 Task: Look for space in Ouarzazat, Morocco from 24th August, 2023 to 10th September, 2023 for 8 adults, 2 children in price range Rs.12000 to Rs.15000. Place can be entire place or shared room with 4 bedrooms having 8 beds and 4 bathrooms. Property type can be house, flat, guest house. Amenities needed are: wifi, TV, free parkinig on premises, gym, breakfast. Booking option can be shelf check-in. Required host language is English.
Action: Mouse pressed left at (412, 83)
Screenshot: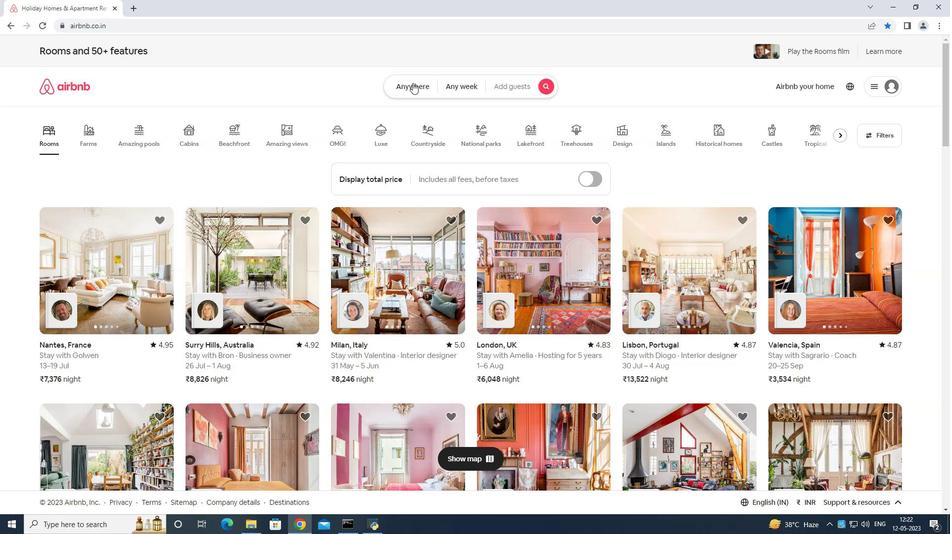 
Action: Mouse moved to (371, 115)
Screenshot: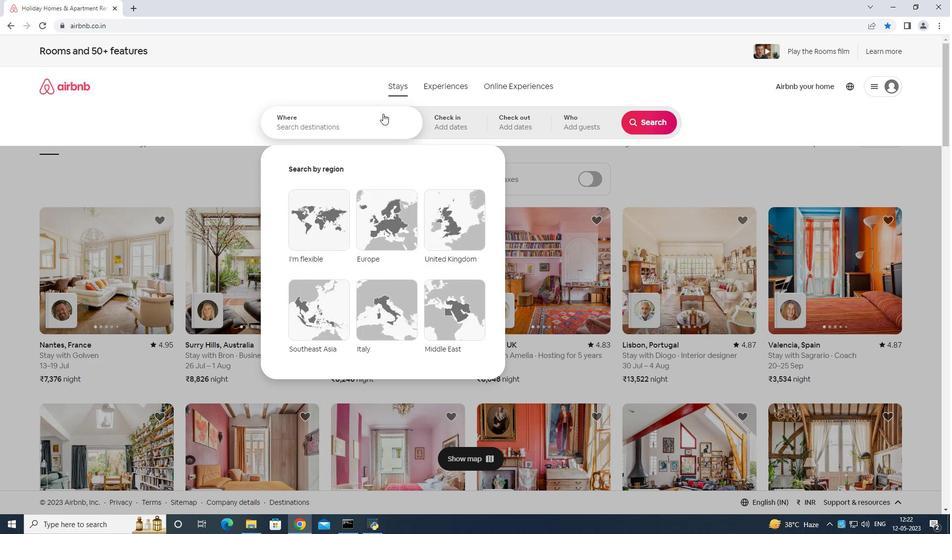 
Action: Mouse pressed left at (371, 115)
Screenshot: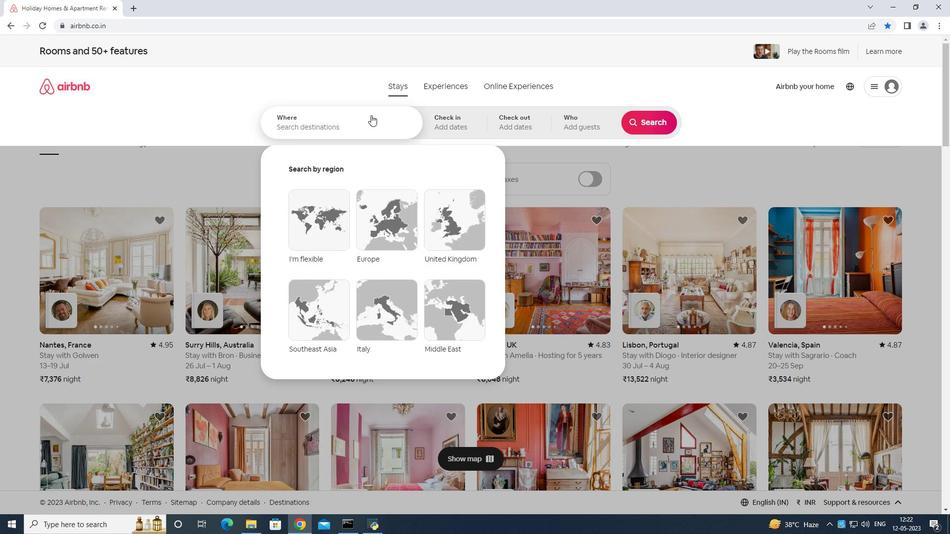
Action: Mouse moved to (370, 115)
Screenshot: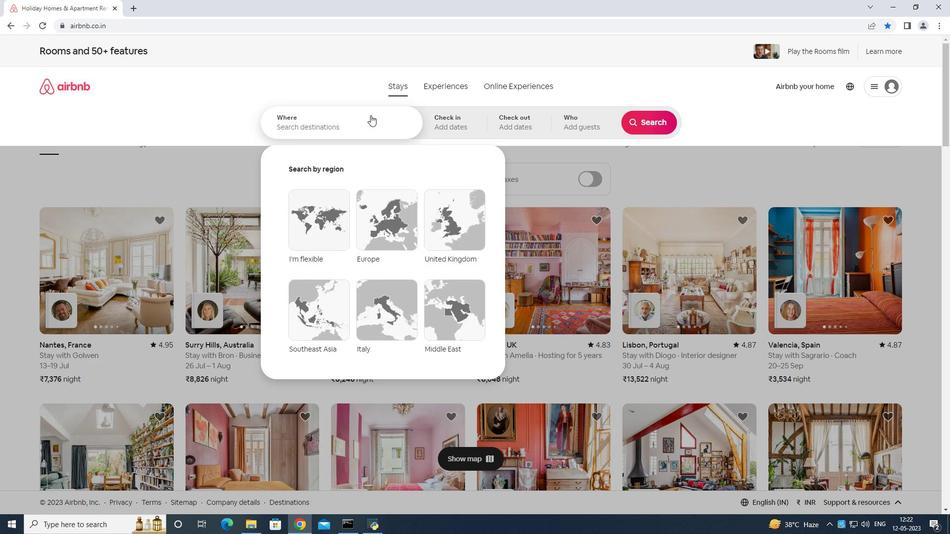 
Action: Key pressed <Key.shift>Ouarzazat<Key.space>morocco<Key.enter>
Screenshot: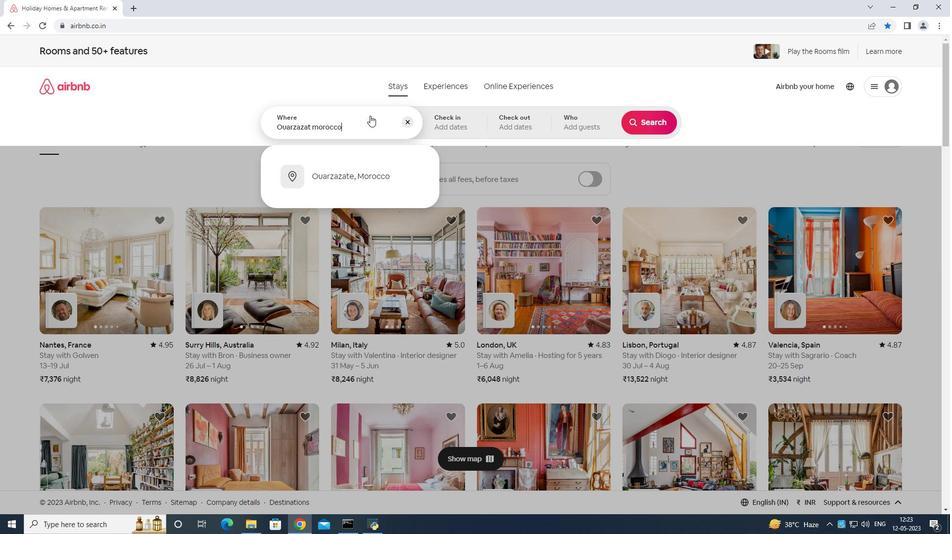 
Action: Mouse moved to (642, 201)
Screenshot: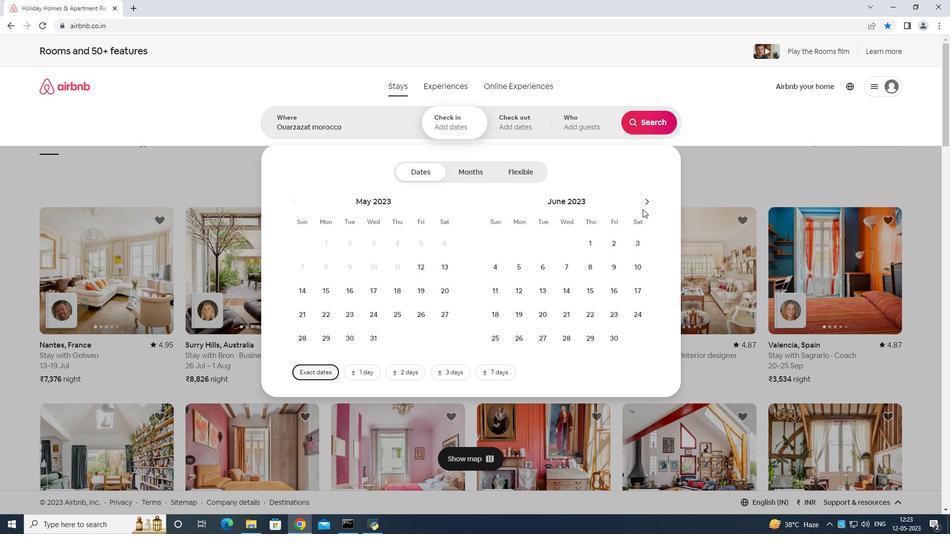 
Action: Mouse pressed left at (642, 201)
Screenshot: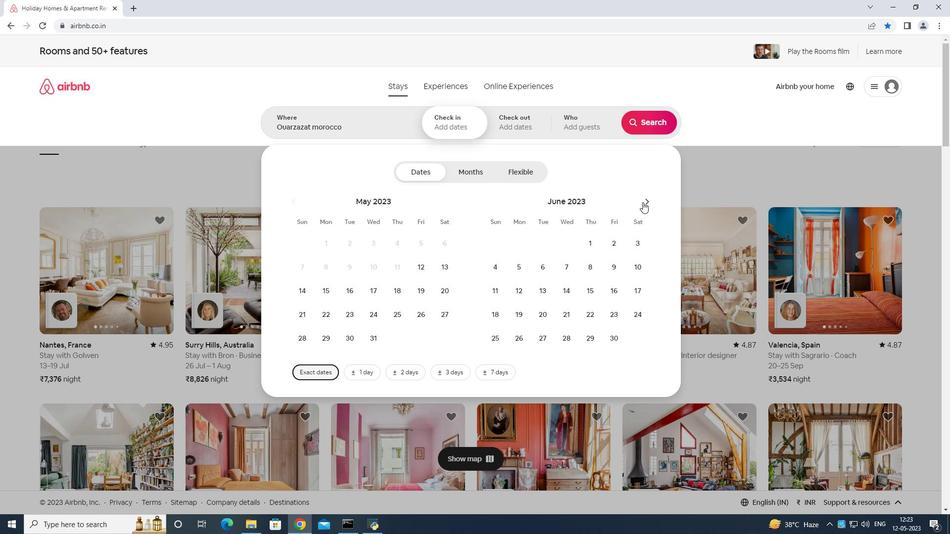 
Action: Mouse moved to (642, 199)
Screenshot: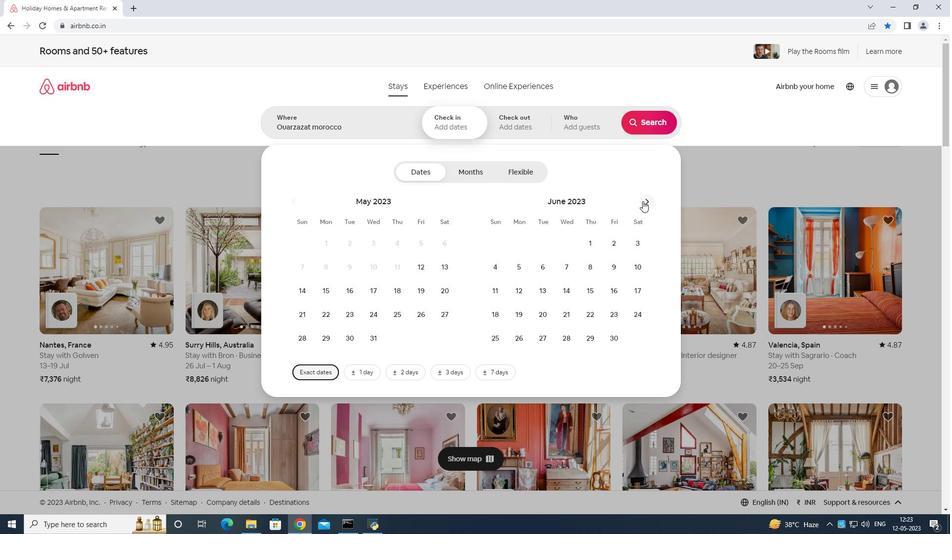 
Action: Mouse pressed left at (642, 199)
Screenshot: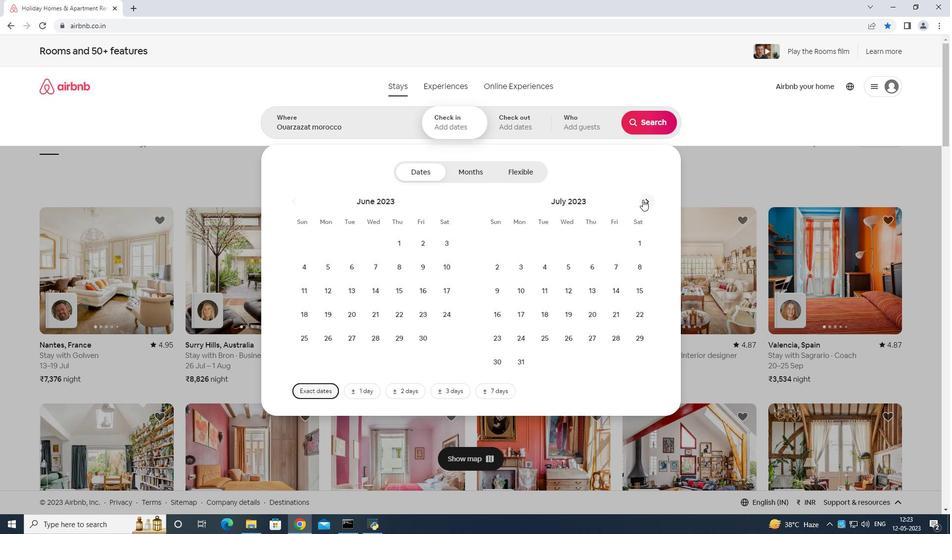 
Action: Mouse moved to (582, 316)
Screenshot: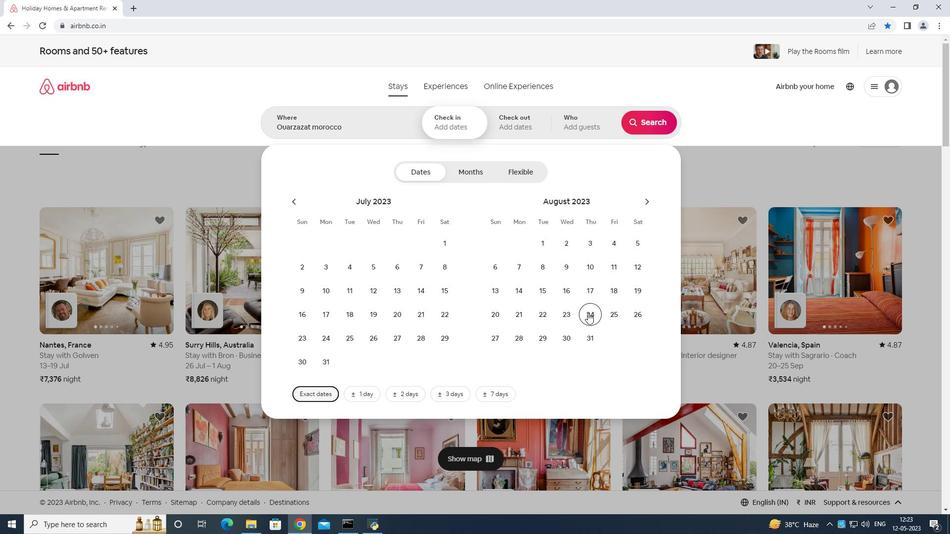 
Action: Mouse pressed left at (582, 316)
Screenshot: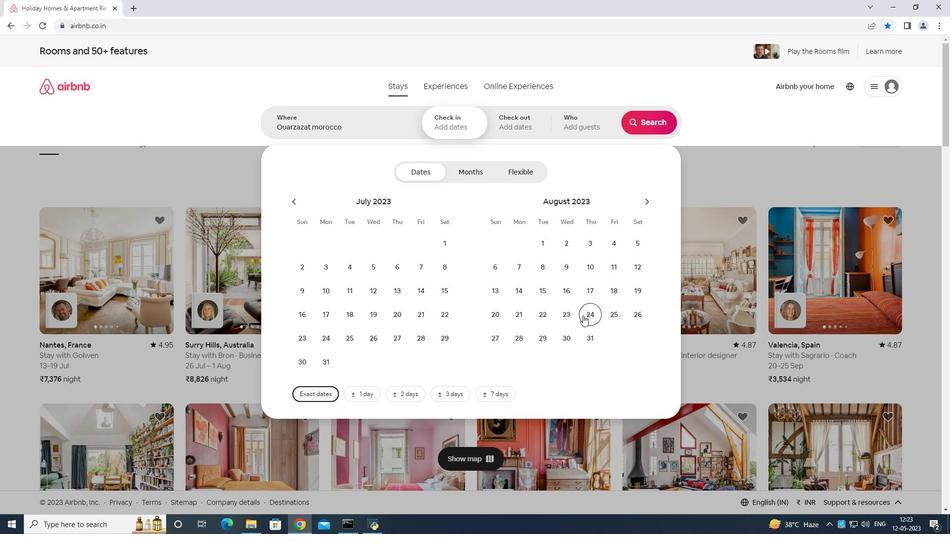 
Action: Mouse moved to (643, 199)
Screenshot: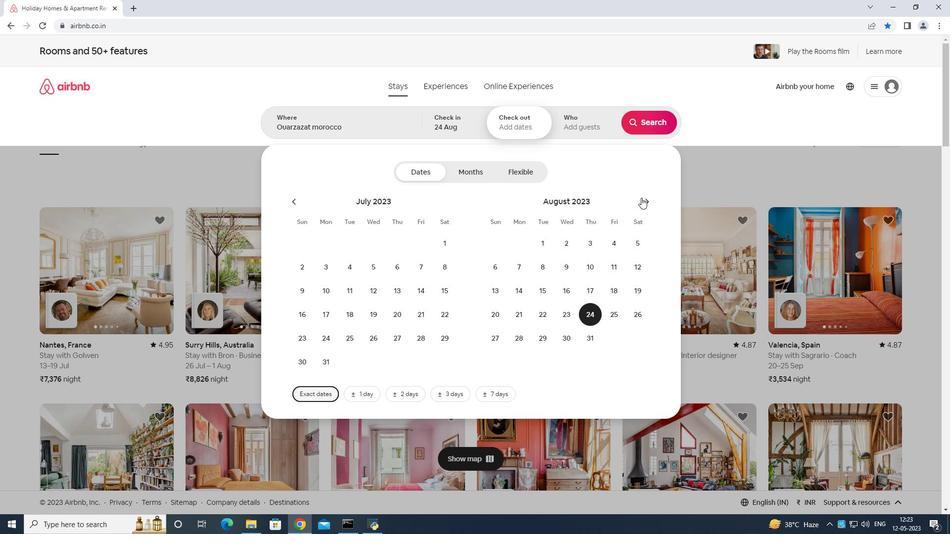 
Action: Mouse pressed left at (643, 199)
Screenshot: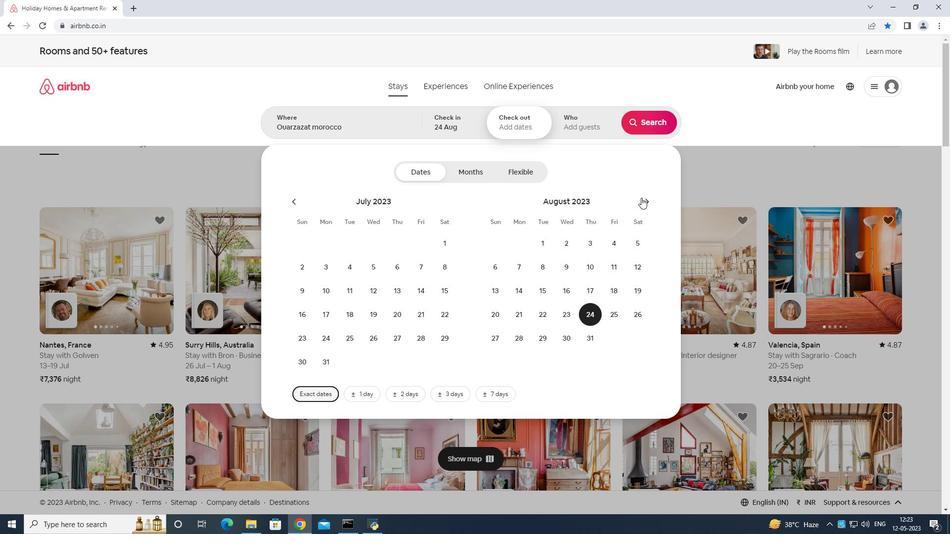 
Action: Mouse moved to (492, 294)
Screenshot: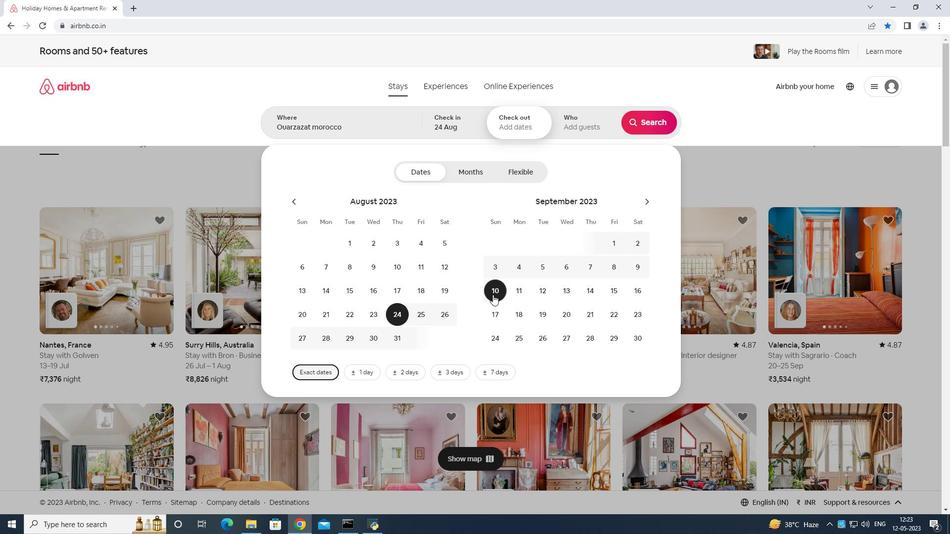 
Action: Mouse pressed left at (492, 294)
Screenshot: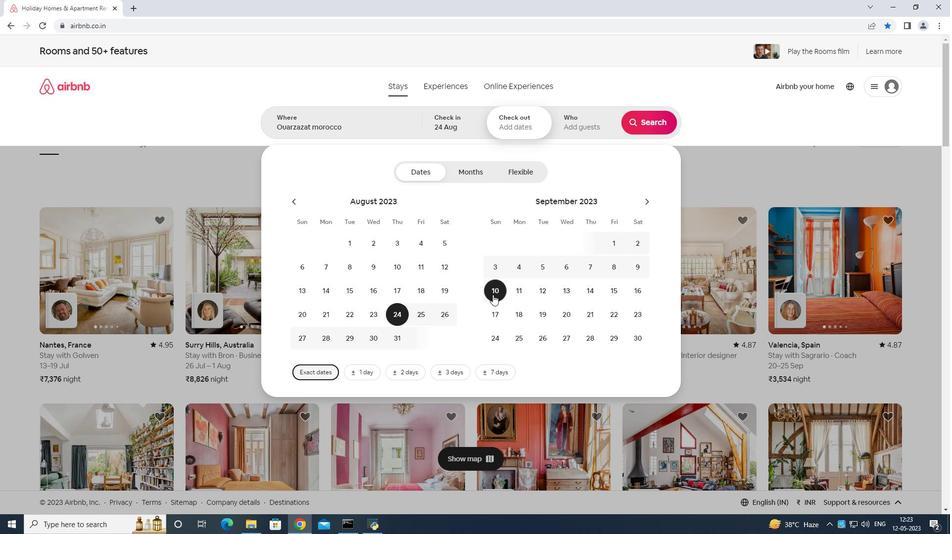 
Action: Mouse moved to (584, 119)
Screenshot: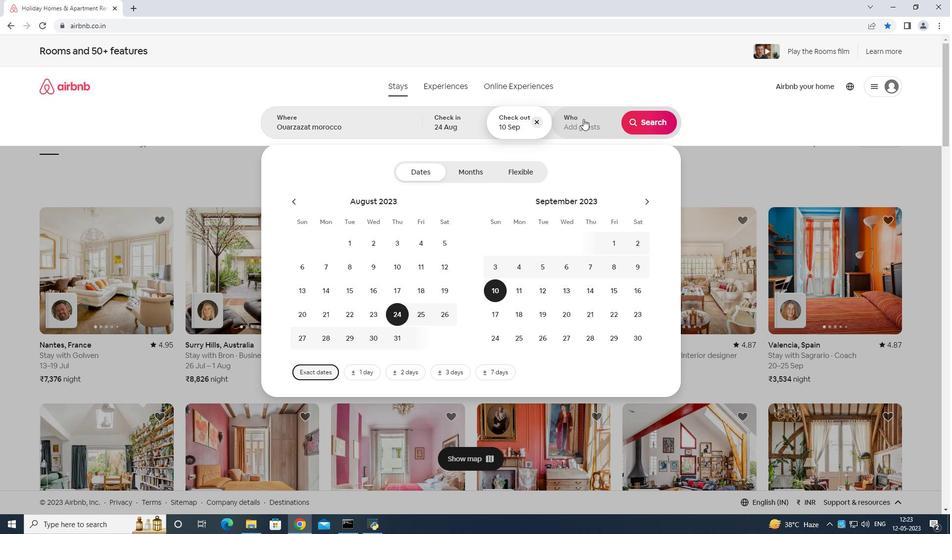 
Action: Mouse pressed left at (584, 119)
Screenshot: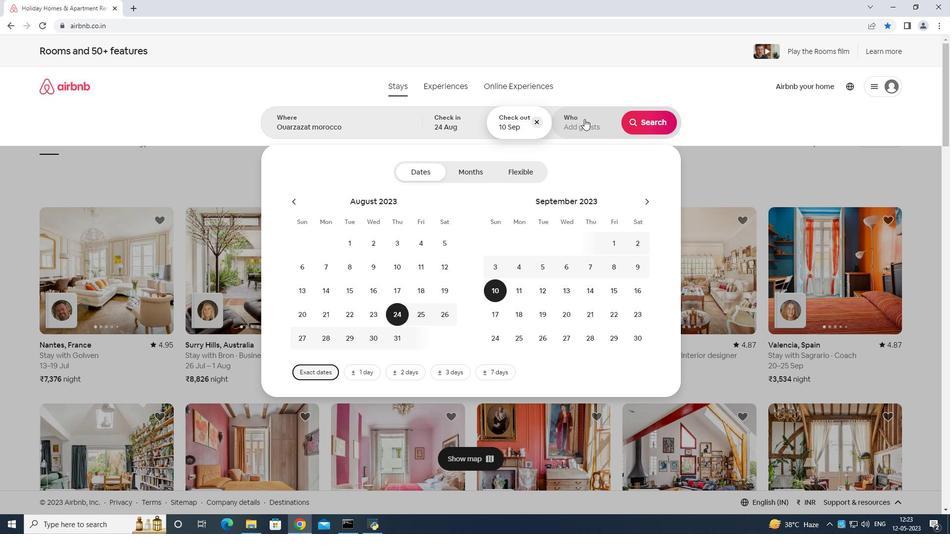 
Action: Mouse moved to (655, 171)
Screenshot: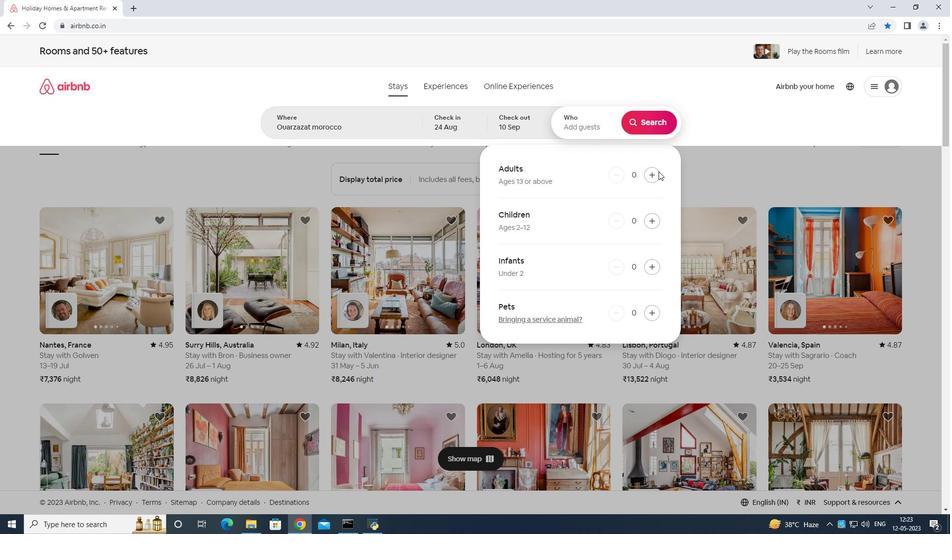 
Action: Mouse pressed left at (655, 171)
Screenshot: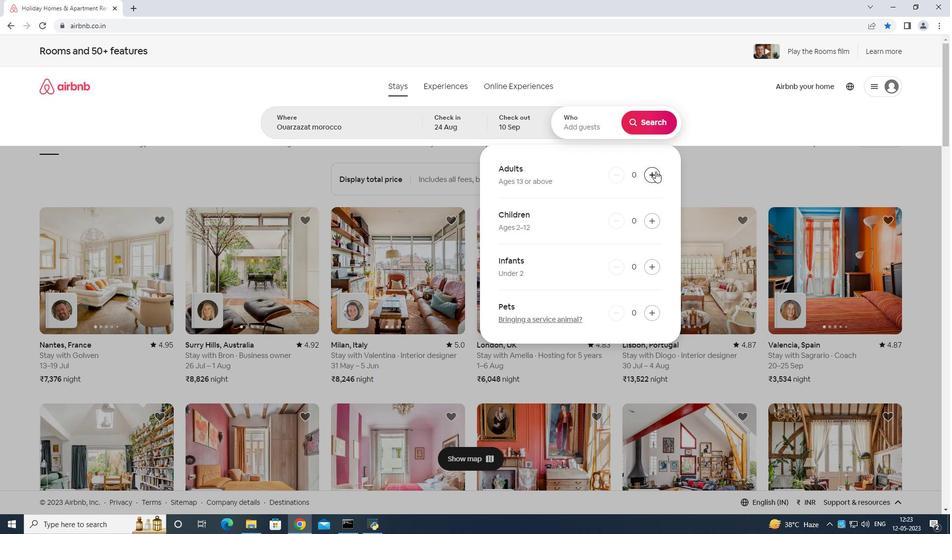 
Action: Mouse pressed left at (655, 171)
Screenshot: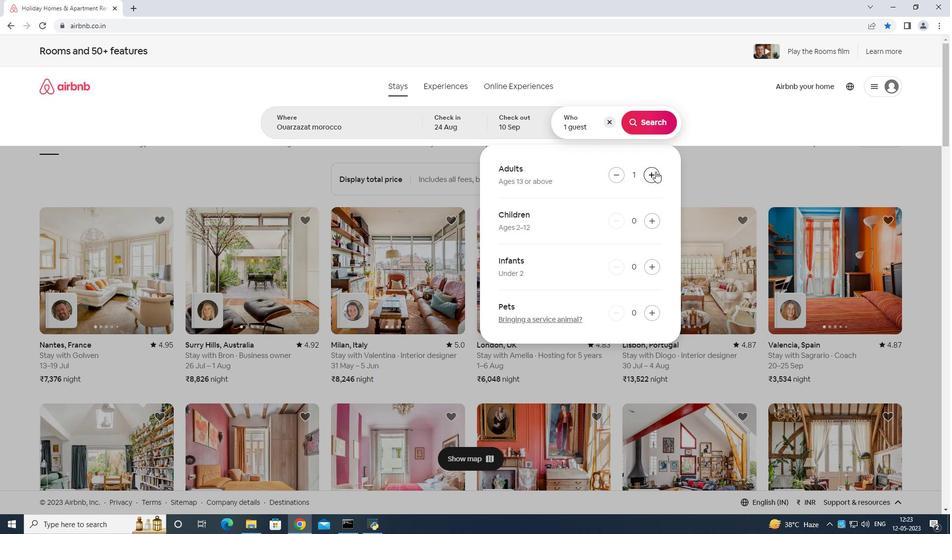 
Action: Mouse pressed left at (655, 171)
Screenshot: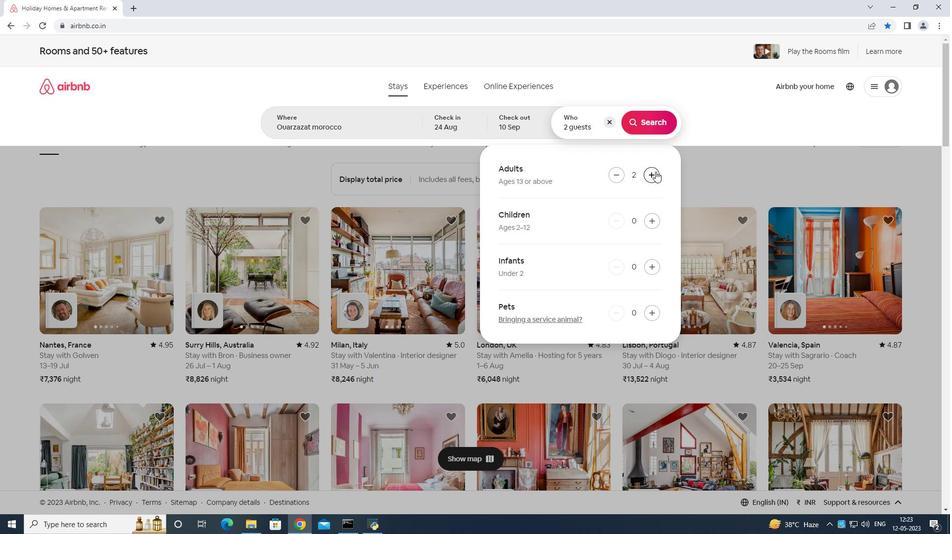 
Action: Mouse pressed left at (655, 171)
Screenshot: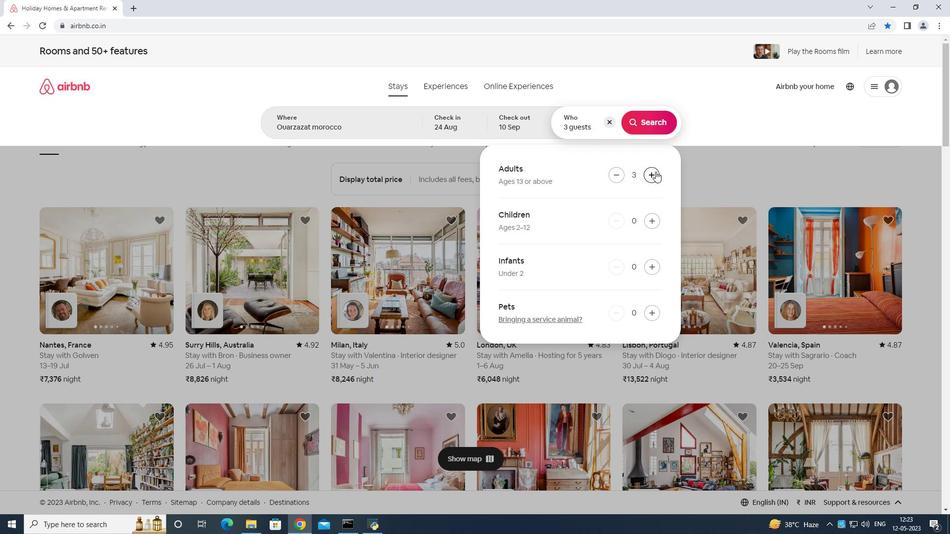 
Action: Mouse pressed left at (655, 171)
Screenshot: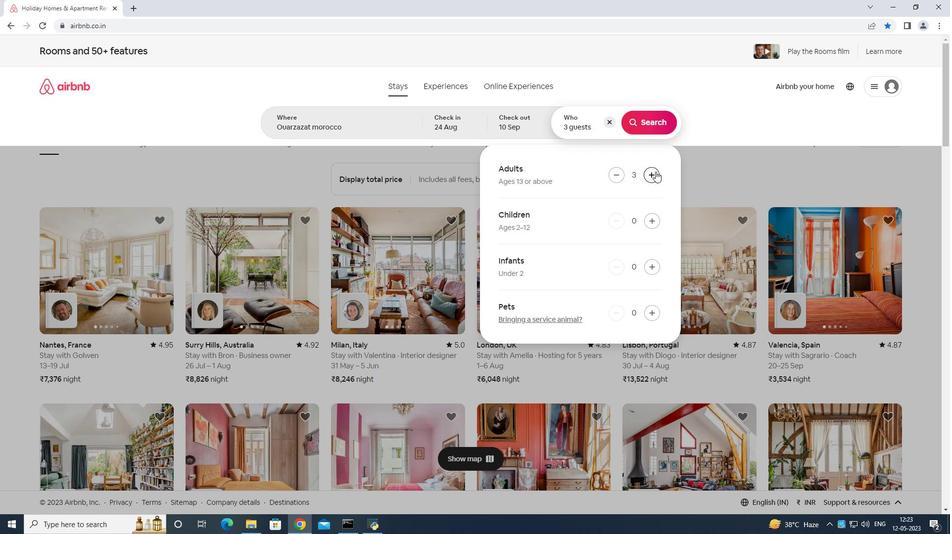 
Action: Mouse pressed left at (655, 171)
Screenshot: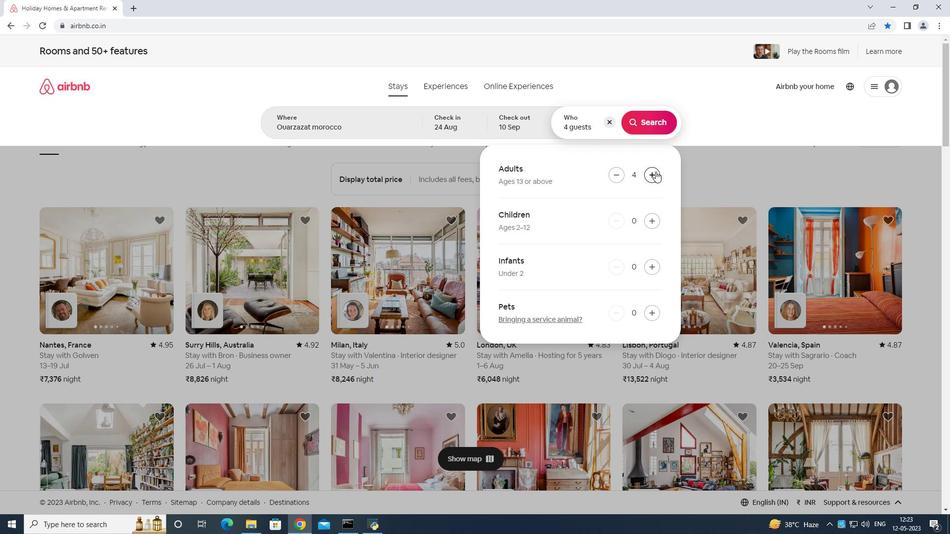 
Action: Mouse pressed left at (655, 171)
Screenshot: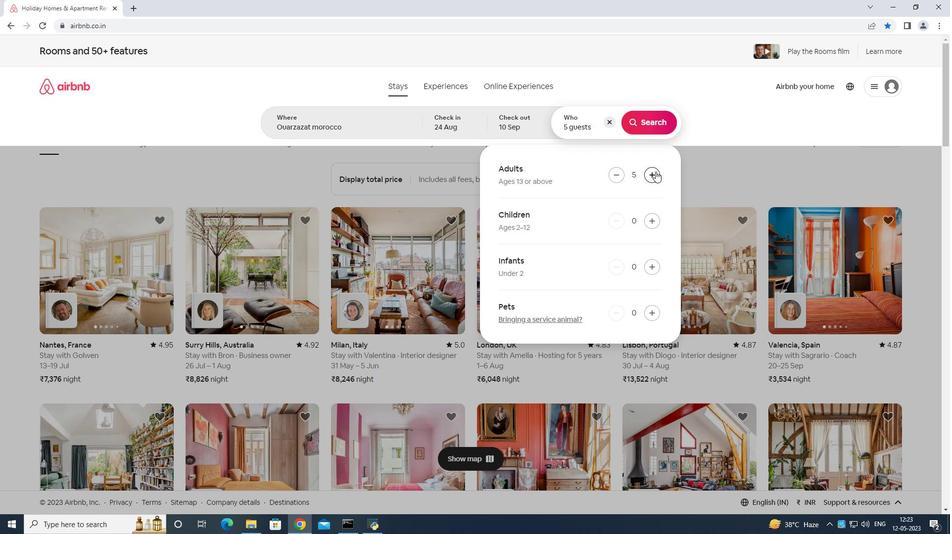 
Action: Mouse pressed left at (655, 171)
Screenshot: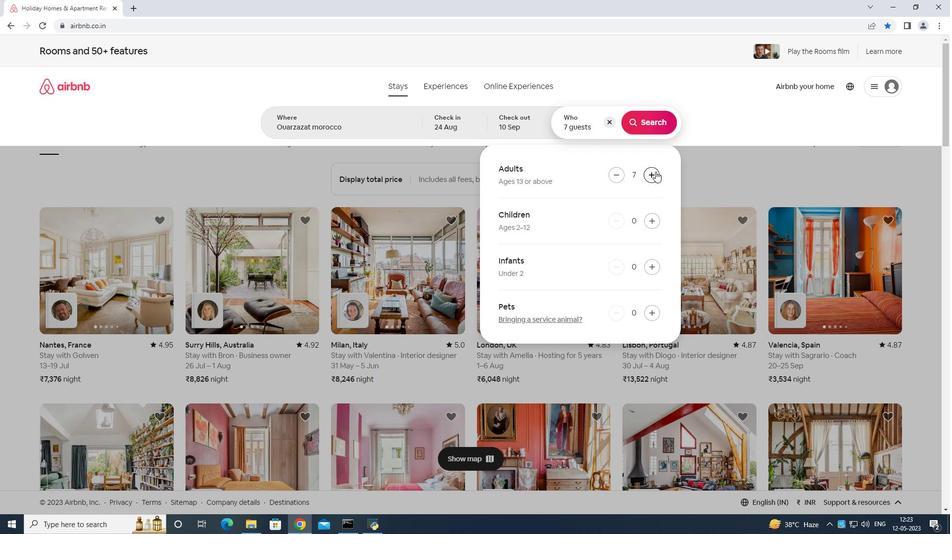 
Action: Mouse moved to (652, 221)
Screenshot: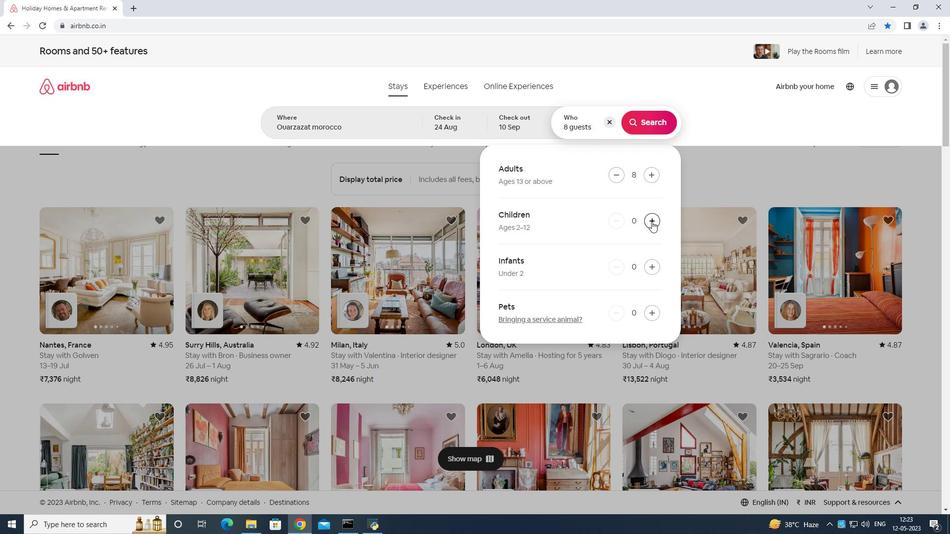 
Action: Mouse pressed left at (652, 221)
Screenshot: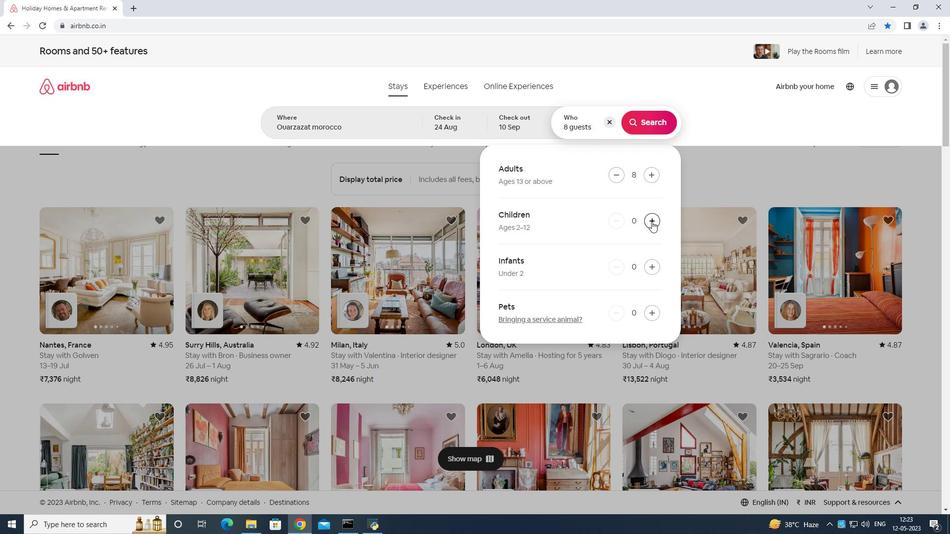 
Action: Mouse moved to (658, 217)
Screenshot: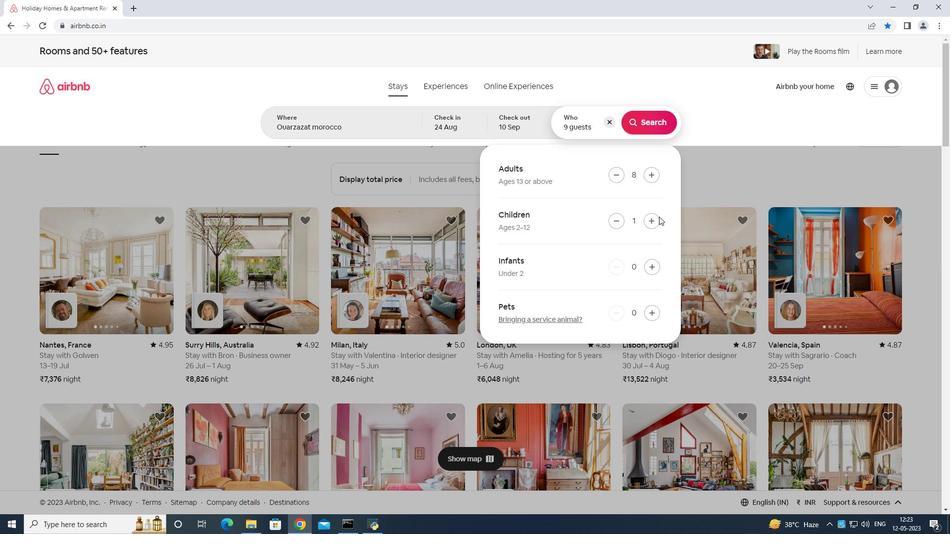 
Action: Mouse pressed left at (658, 217)
Screenshot: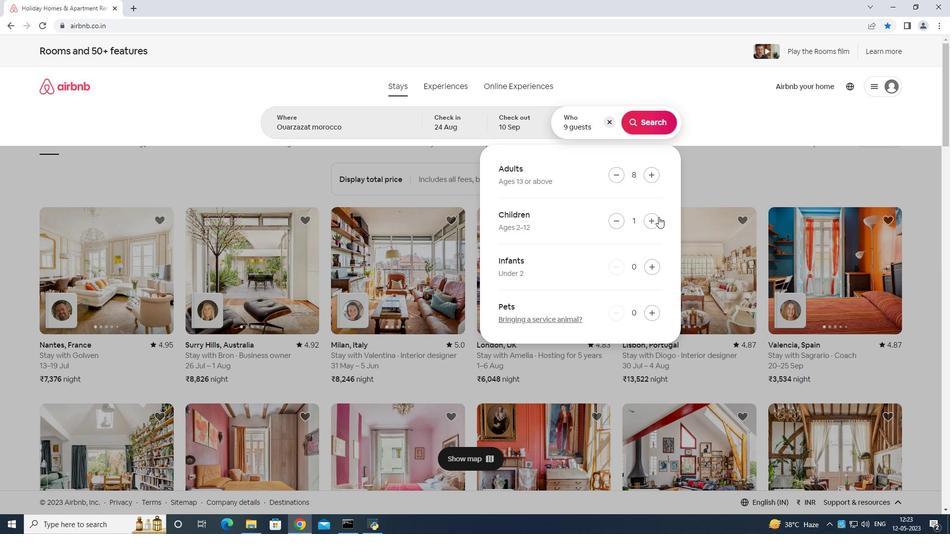 
Action: Mouse moved to (656, 121)
Screenshot: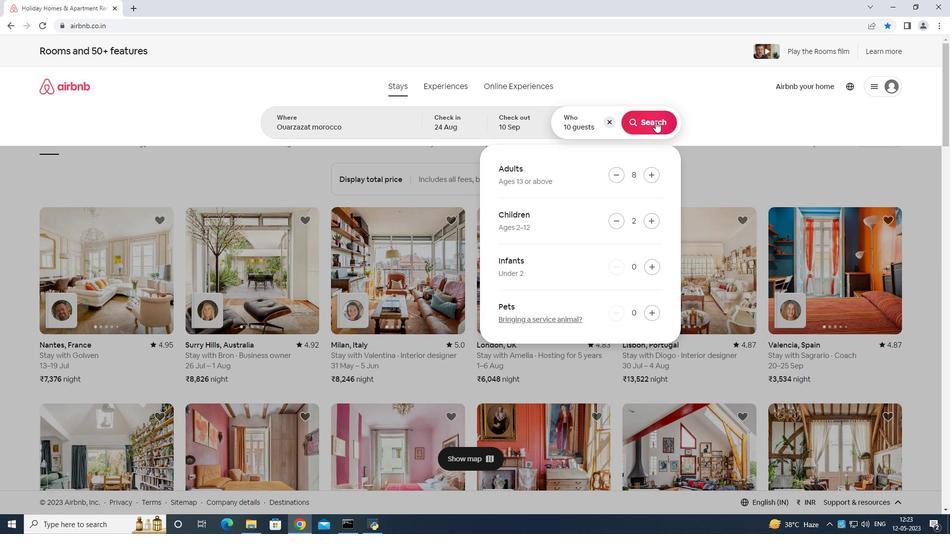
Action: Mouse pressed left at (656, 121)
Screenshot: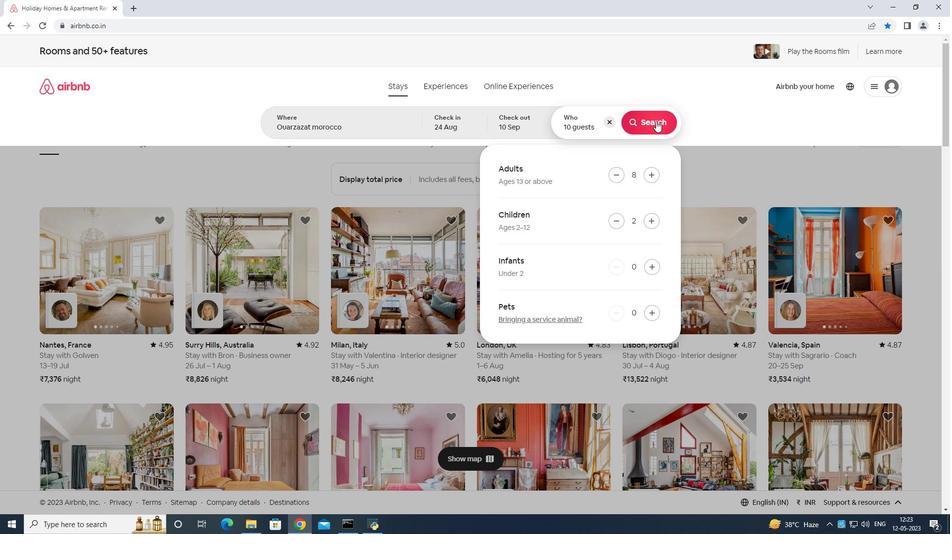 
Action: Mouse moved to (909, 88)
Screenshot: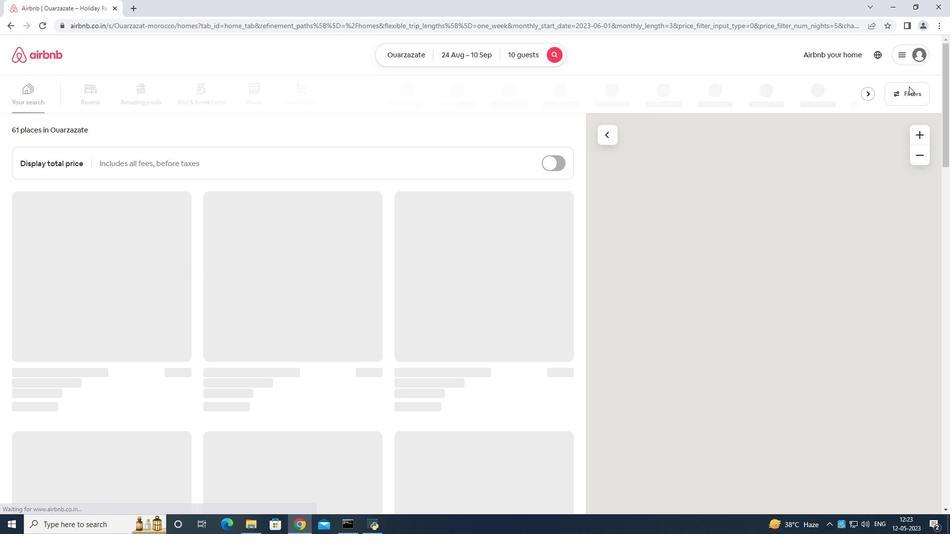 
Action: Mouse pressed left at (909, 88)
Screenshot: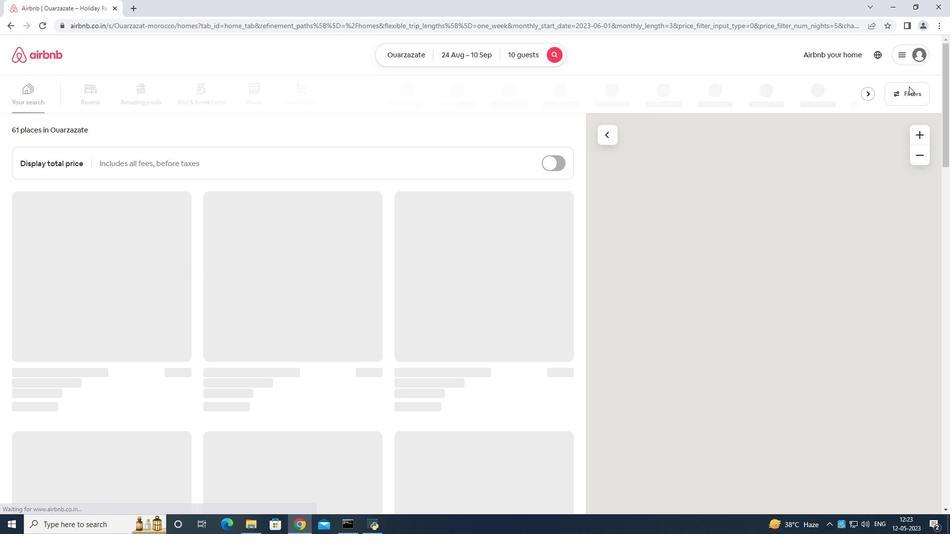 
Action: Mouse moved to (386, 332)
Screenshot: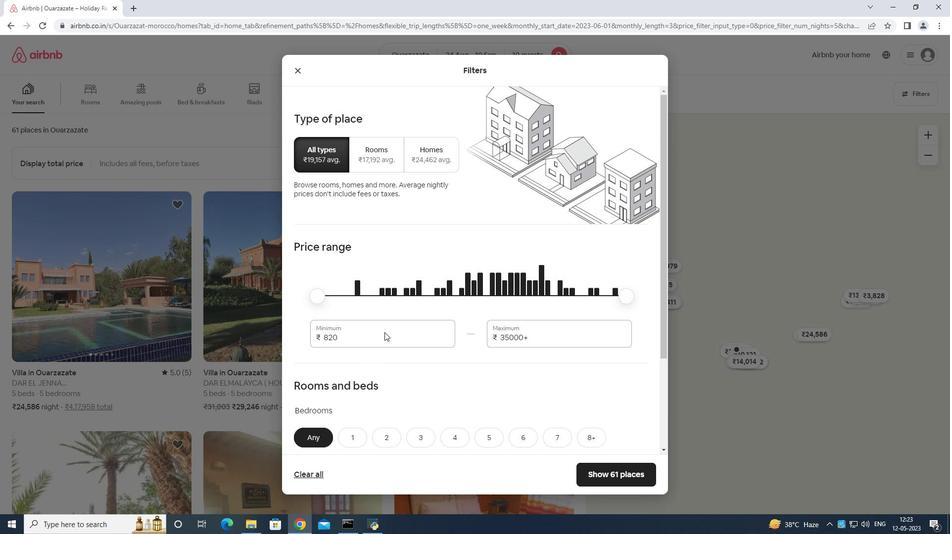 
Action: Mouse pressed left at (386, 332)
Screenshot: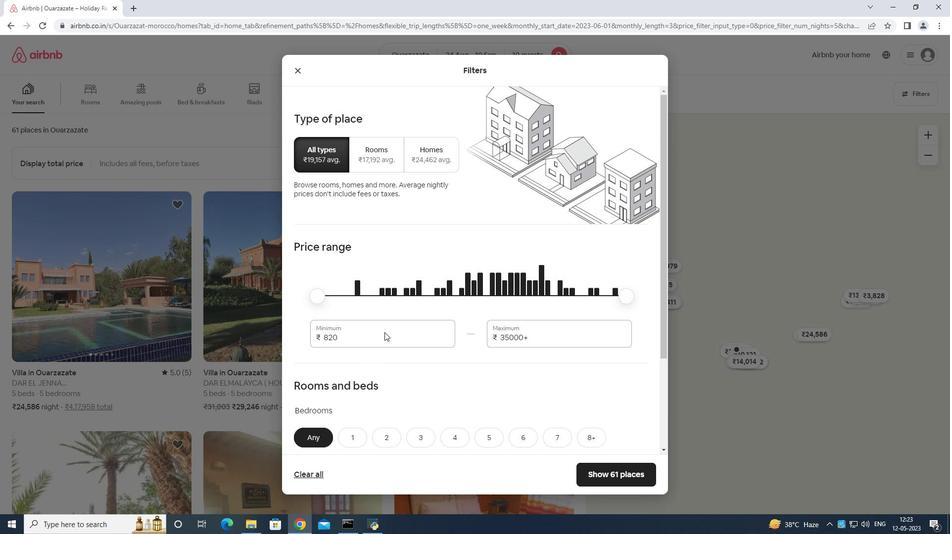 
Action: Mouse moved to (385, 323)
Screenshot: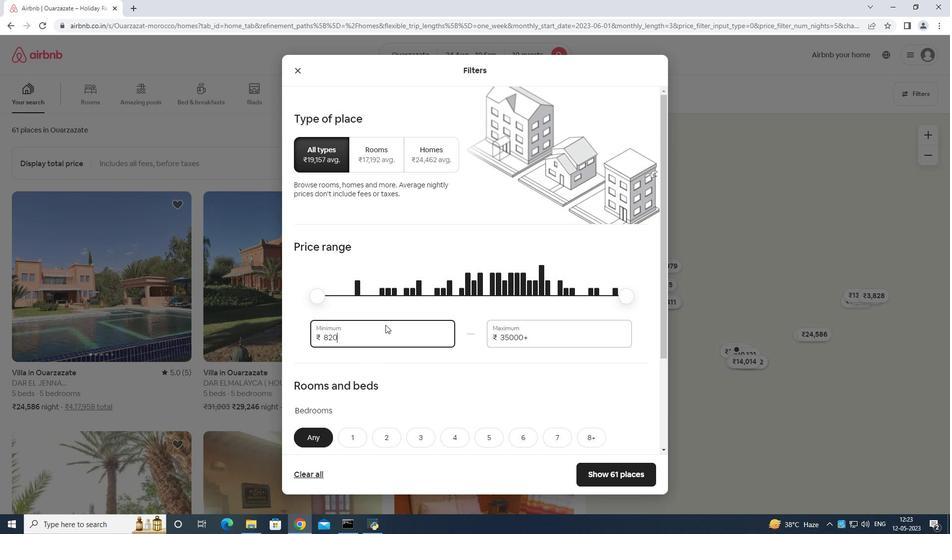 
Action: Key pressed <Key.backspace><Key.backspace><Key.backspace>
Screenshot: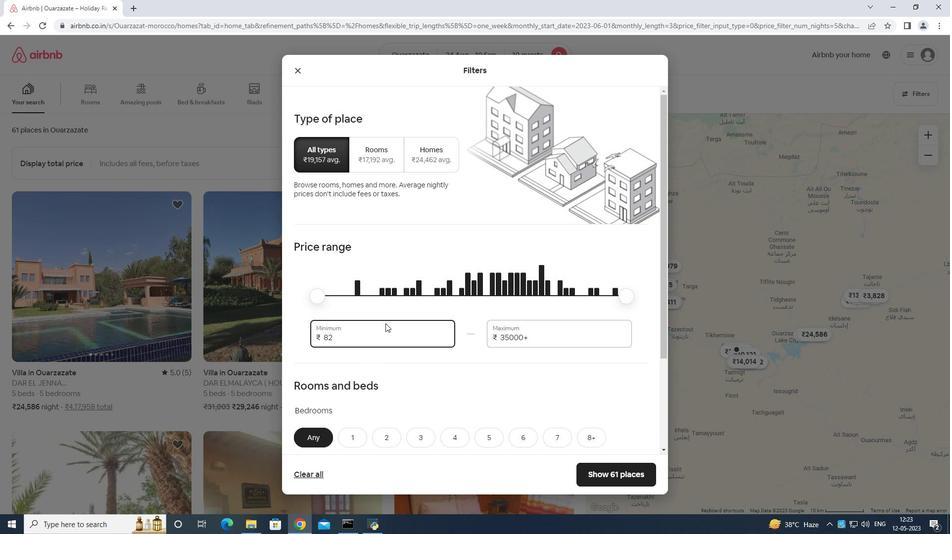 
Action: Mouse moved to (385, 323)
Screenshot: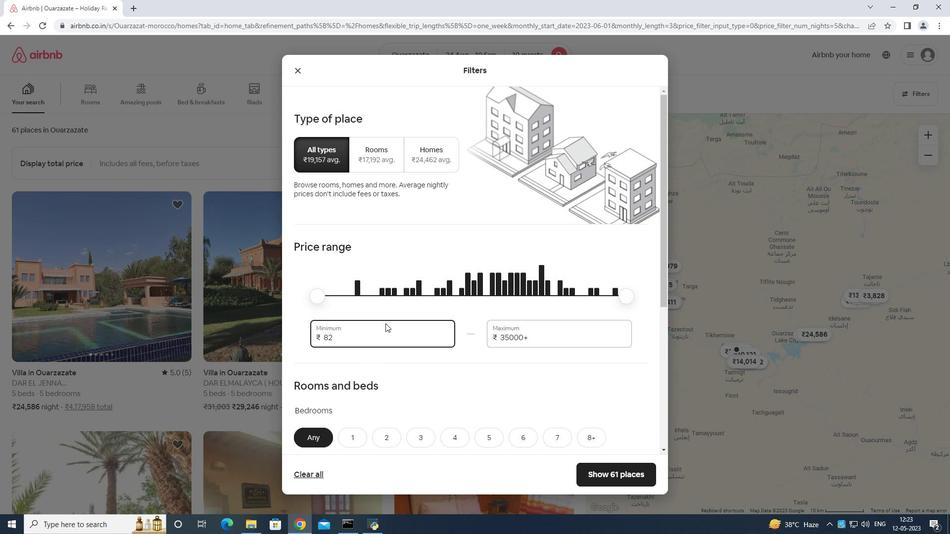 
Action: Key pressed 1
Screenshot: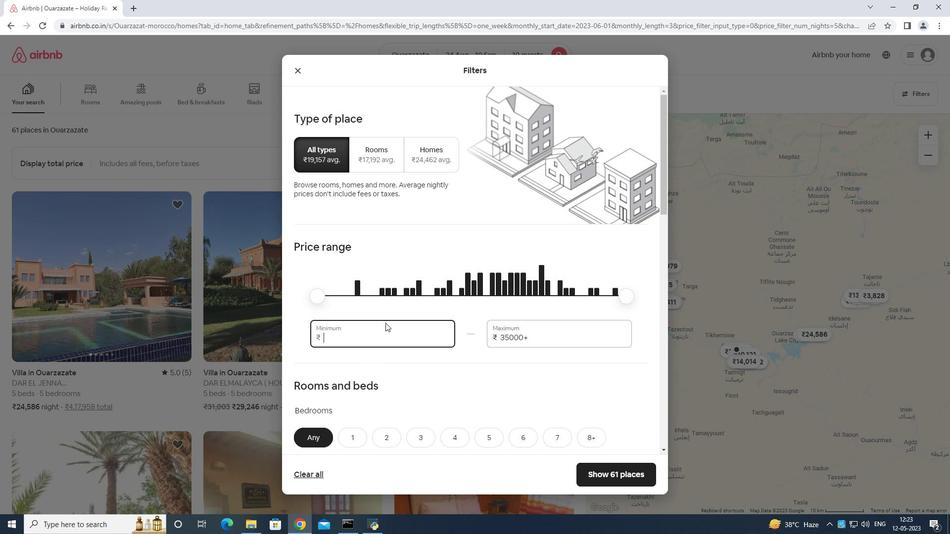 
Action: Mouse moved to (385, 319)
Screenshot: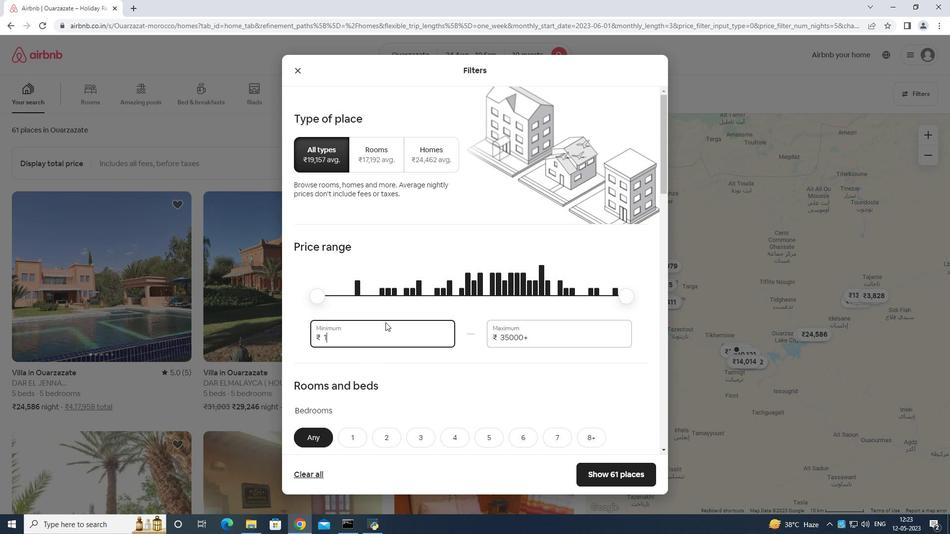
Action: Key pressed 2000
Screenshot: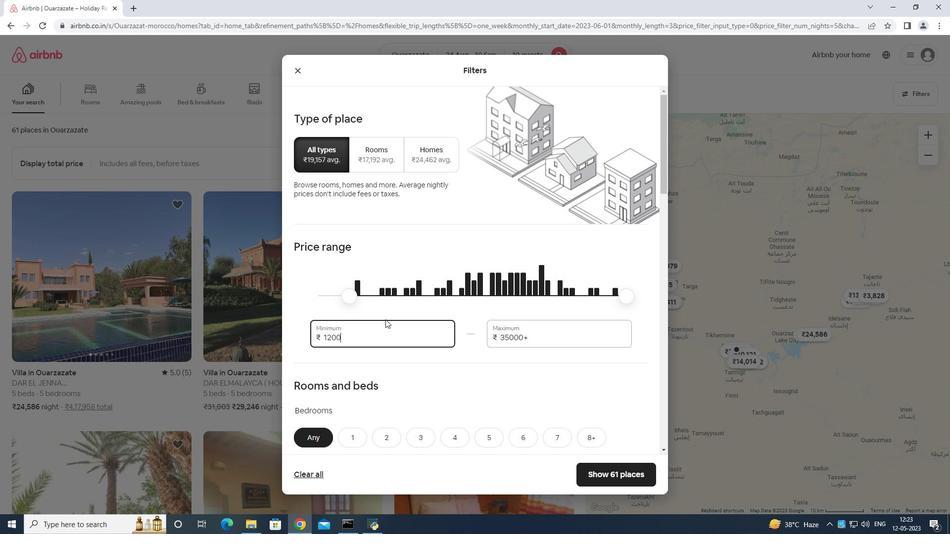 
Action: Mouse moved to (544, 339)
Screenshot: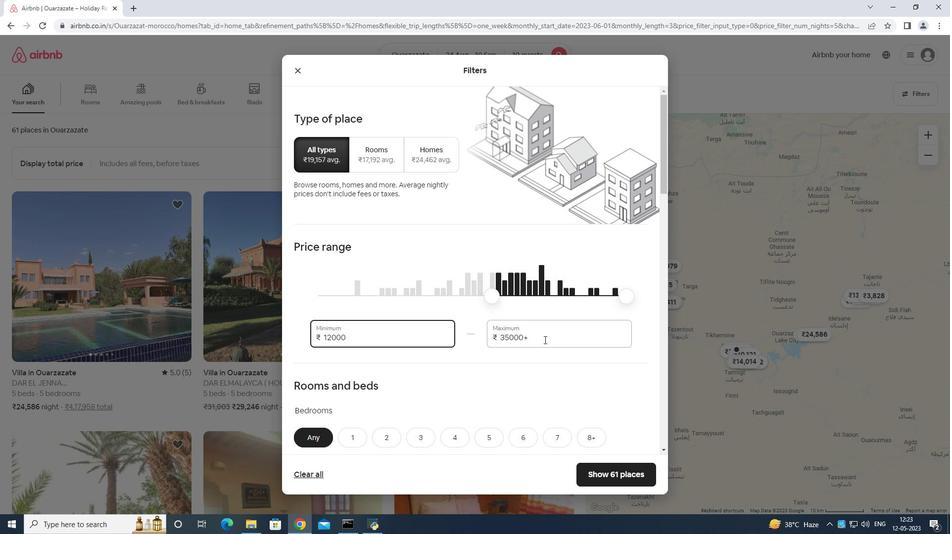 
Action: Mouse pressed left at (544, 339)
Screenshot: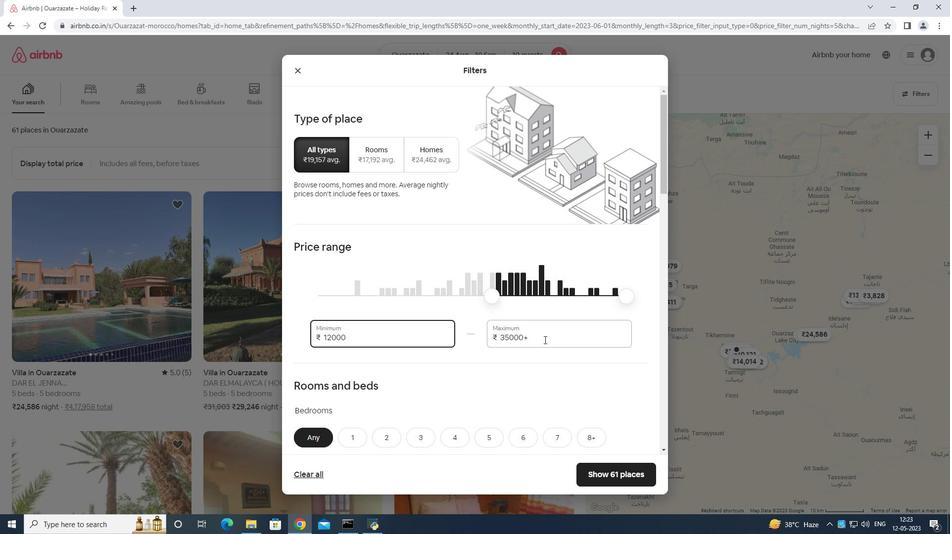 
Action: Mouse moved to (543, 331)
Screenshot: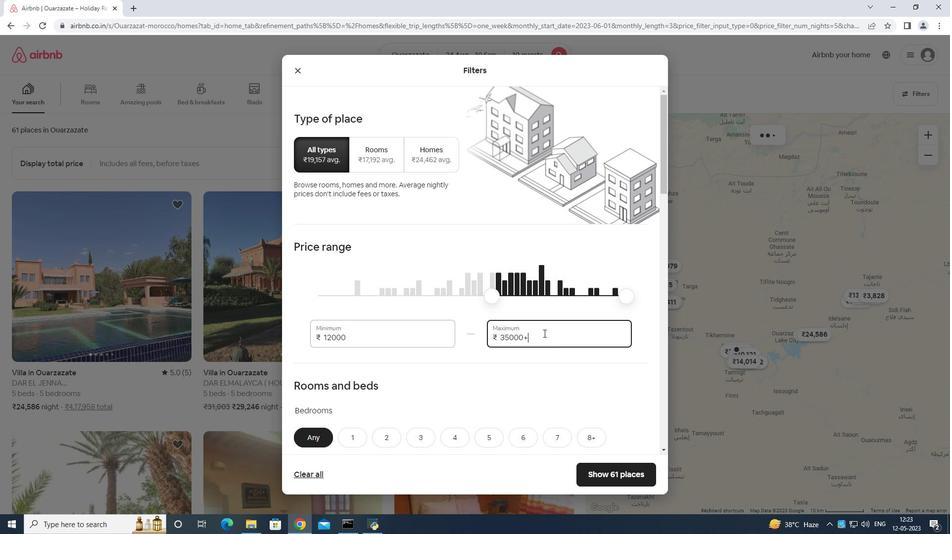 
Action: Key pressed \<Key.backspace><Key.backspace><Key.backspace><Key.backspace><Key.backspace><Key.backspace><Key.backspace><Key.backspace><Key.backspace><Key.backspace><Key.backspace><Key.backspace><Key.backspace>1
Screenshot: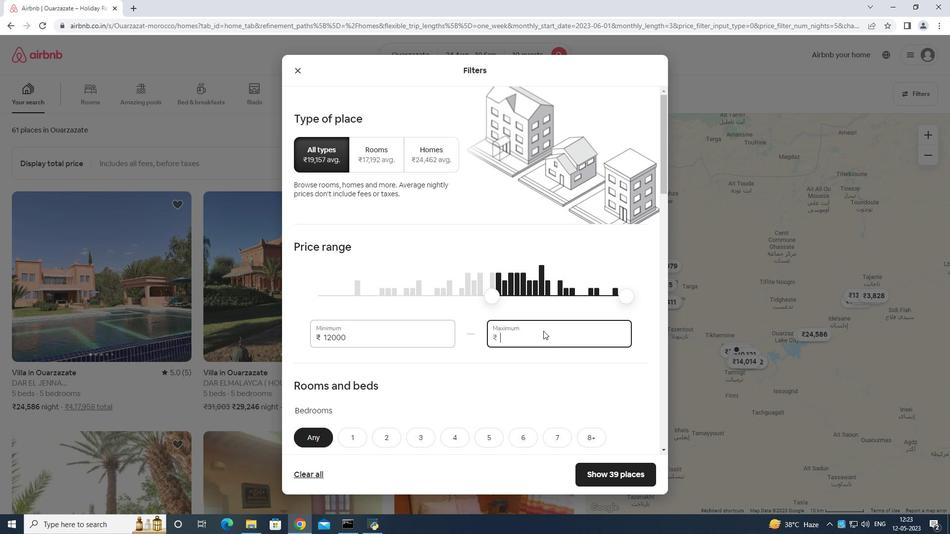 
Action: Mouse moved to (543, 329)
Screenshot: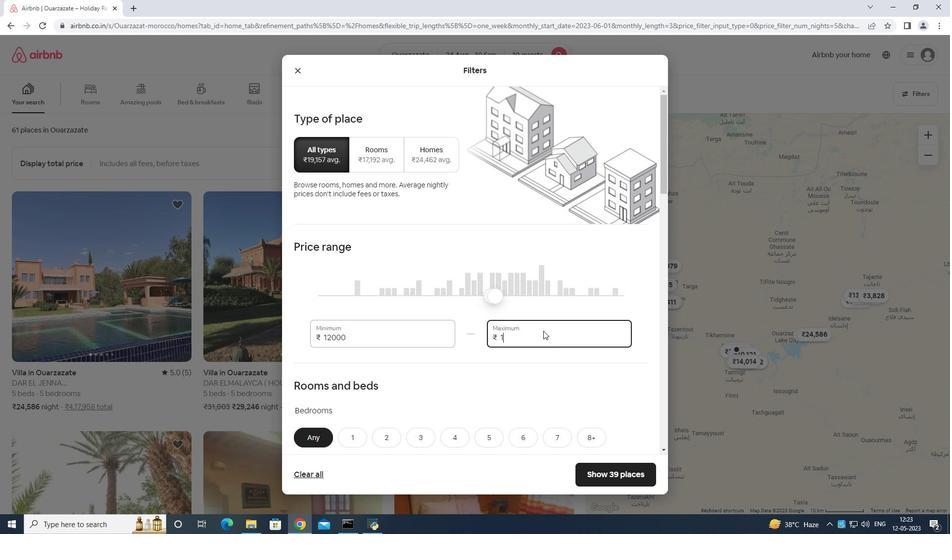 
Action: Key pressed 5
Screenshot: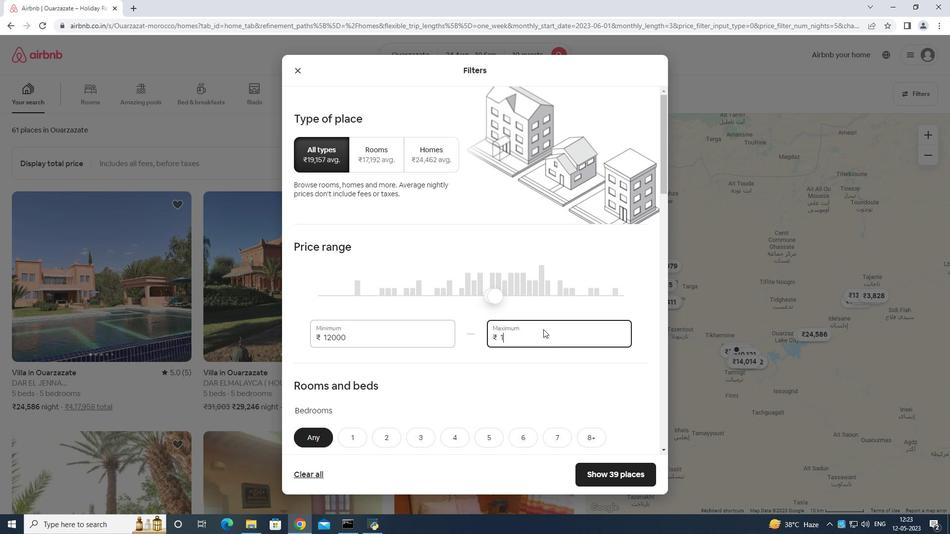 
Action: Mouse moved to (543, 329)
Screenshot: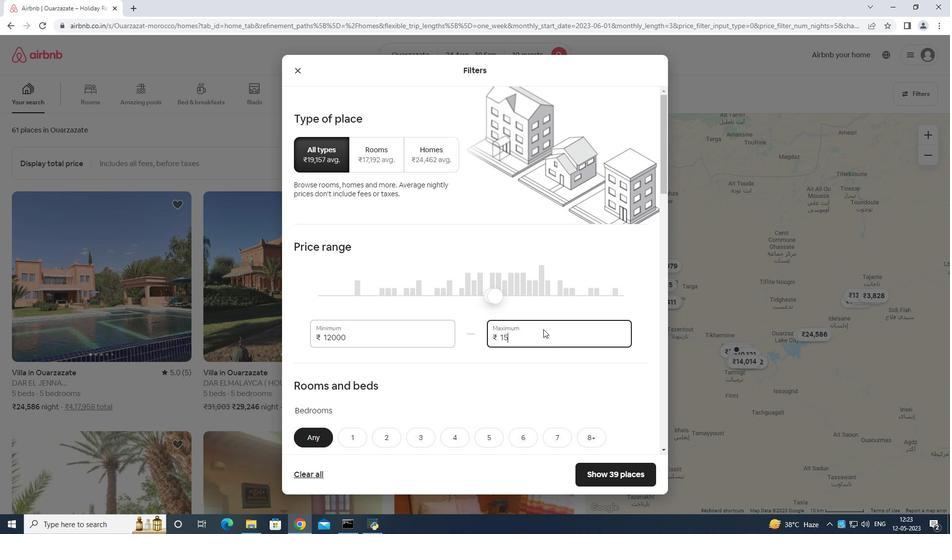 
Action: Key pressed 000
Screenshot: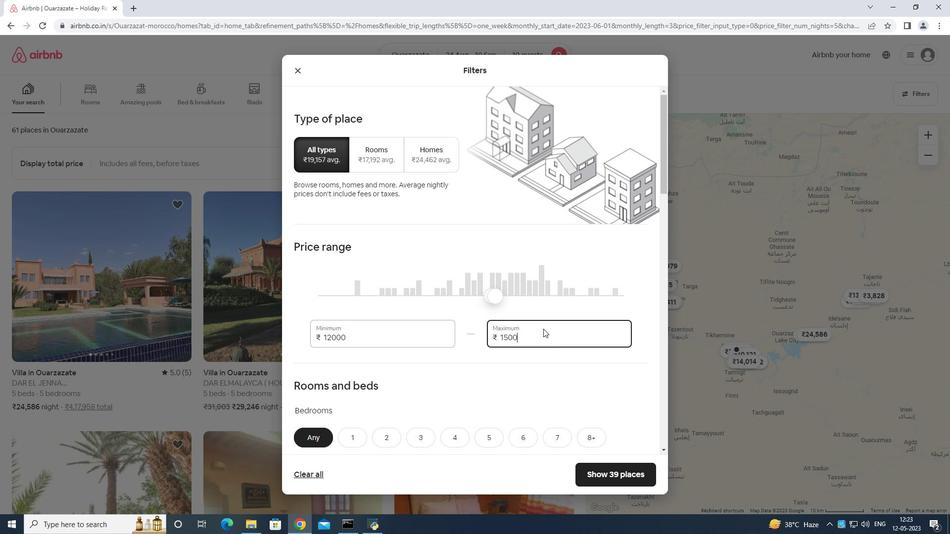 
Action: Mouse moved to (539, 331)
Screenshot: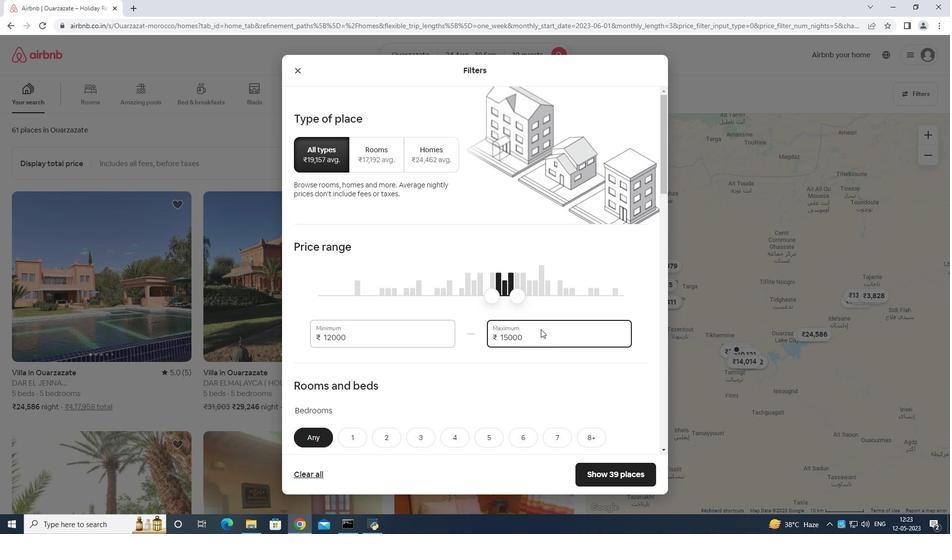 
Action: Mouse scrolled (539, 330) with delta (0, 0)
Screenshot: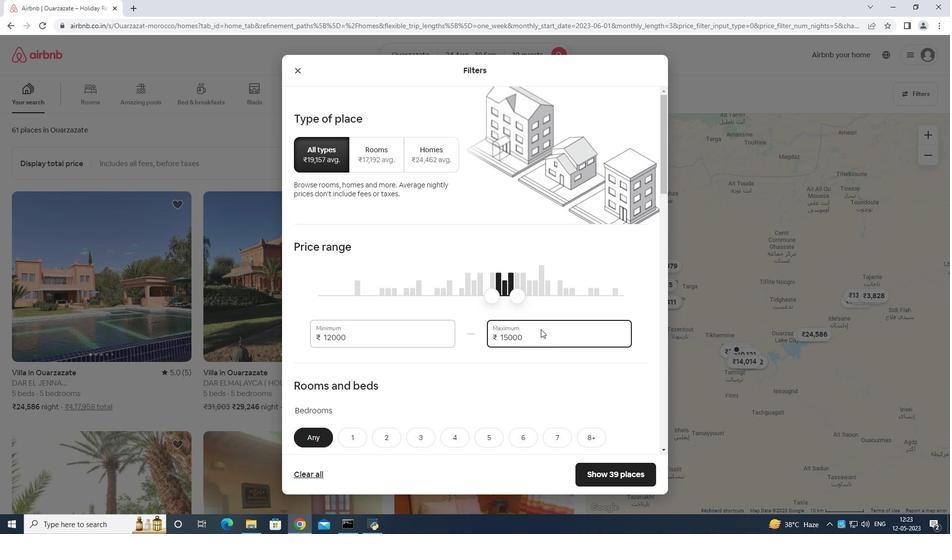 
Action: Mouse moved to (538, 331)
Screenshot: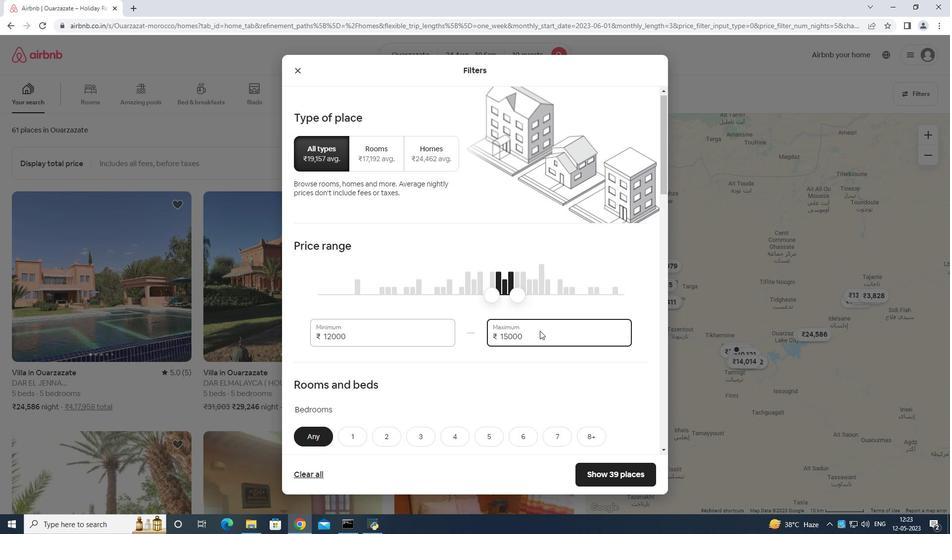 
Action: Mouse scrolled (538, 330) with delta (0, 0)
Screenshot: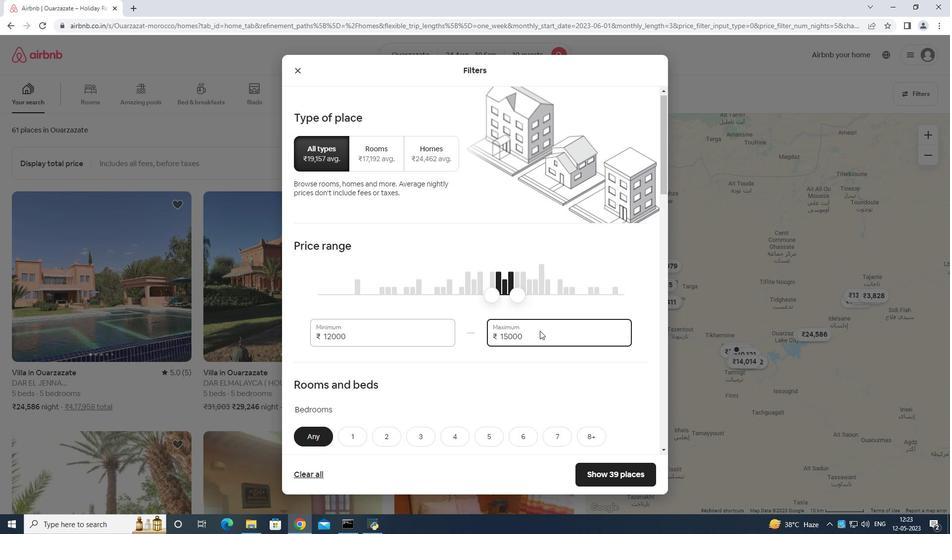 
Action: Mouse moved to (538, 331)
Screenshot: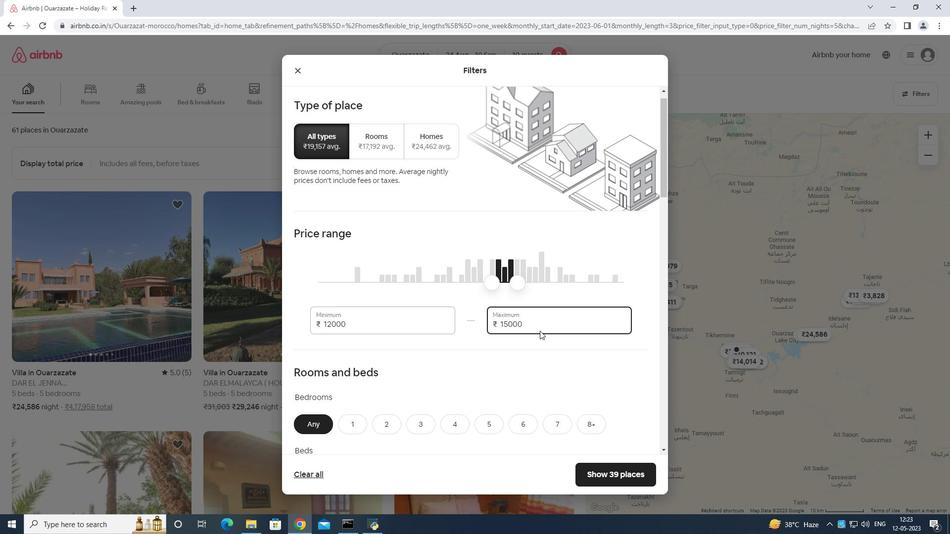 
Action: Mouse scrolled (538, 330) with delta (0, 0)
Screenshot: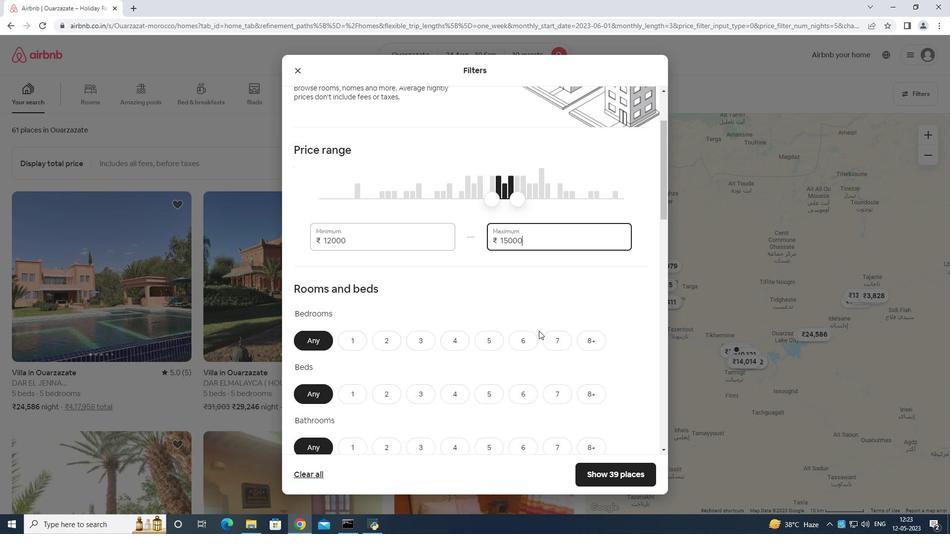 
Action: Mouse moved to (459, 285)
Screenshot: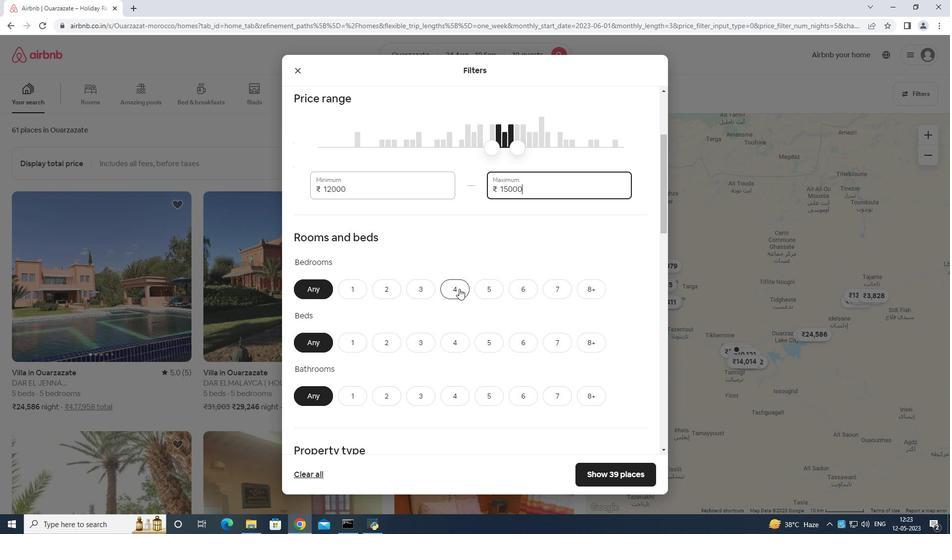 
Action: Mouse pressed left at (459, 285)
Screenshot: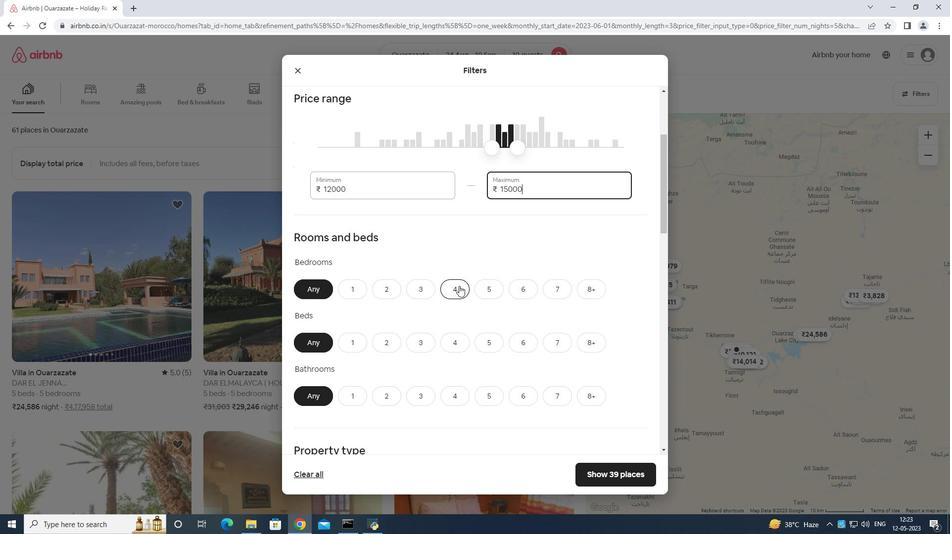 
Action: Mouse moved to (587, 339)
Screenshot: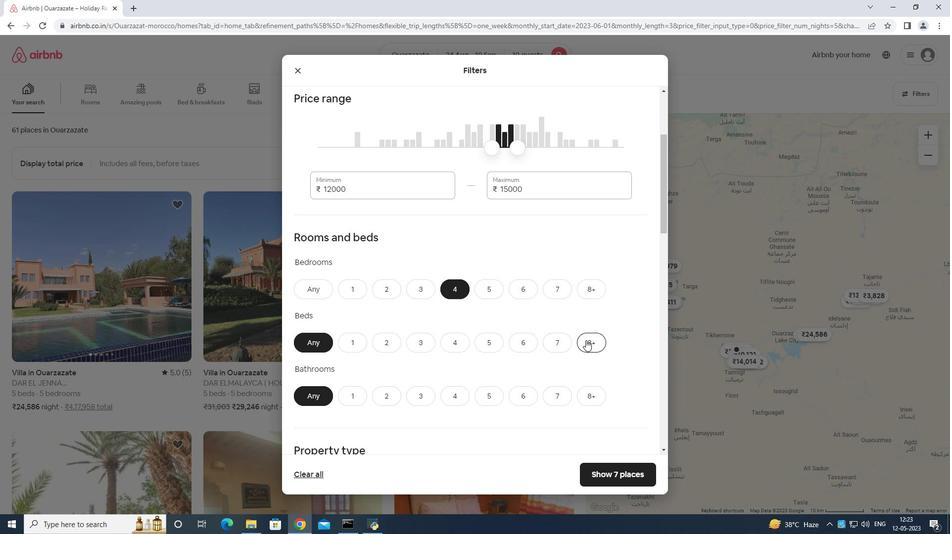 
Action: Mouse pressed left at (587, 339)
Screenshot: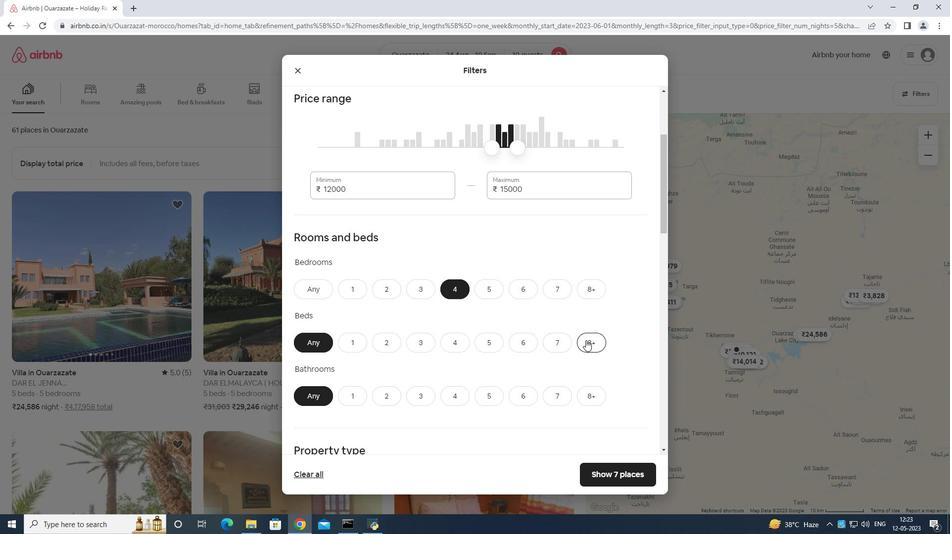 
Action: Mouse moved to (463, 383)
Screenshot: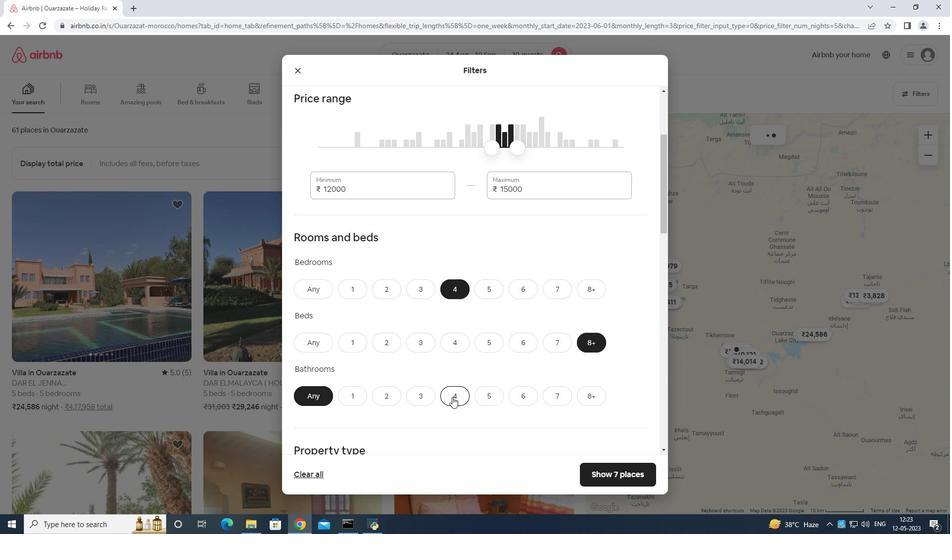 
Action: Mouse pressed left at (463, 383)
Screenshot: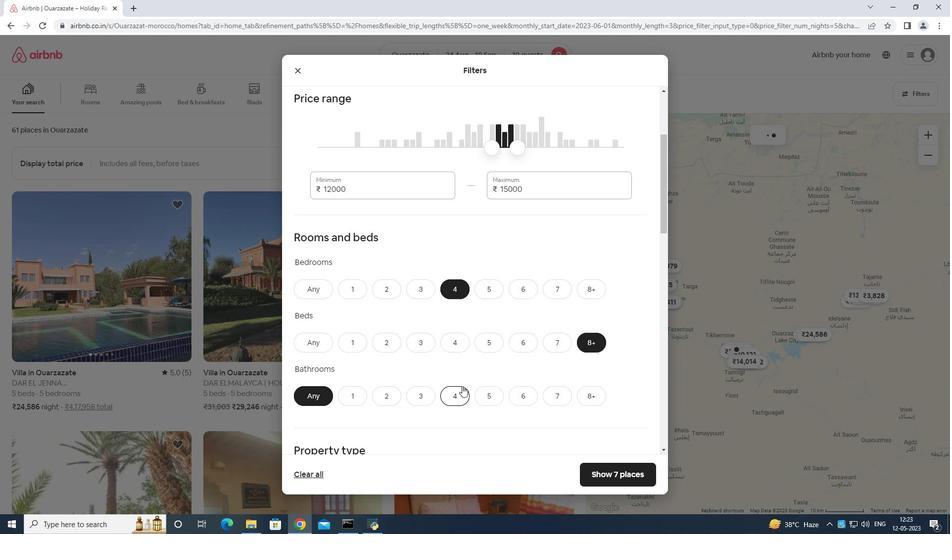 
Action: Mouse moved to (456, 394)
Screenshot: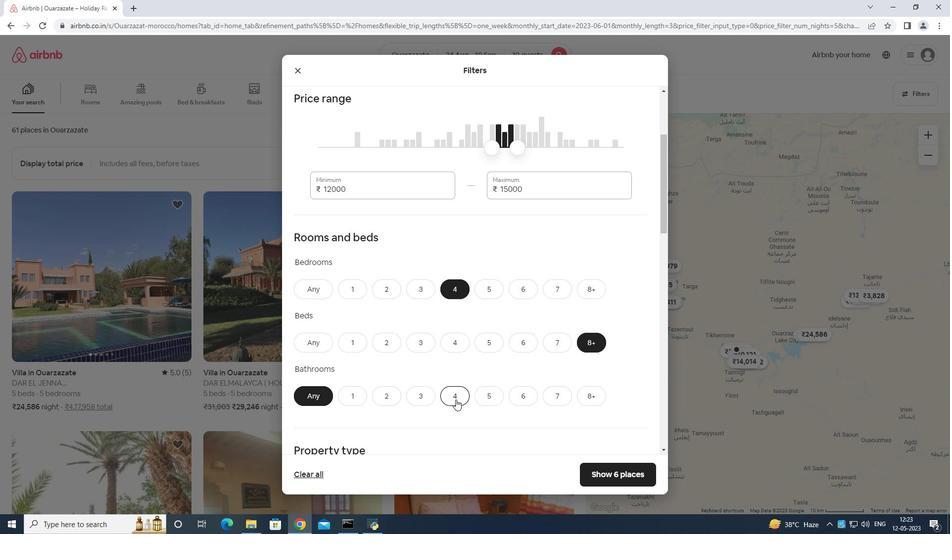 
Action: Mouse pressed left at (456, 394)
Screenshot: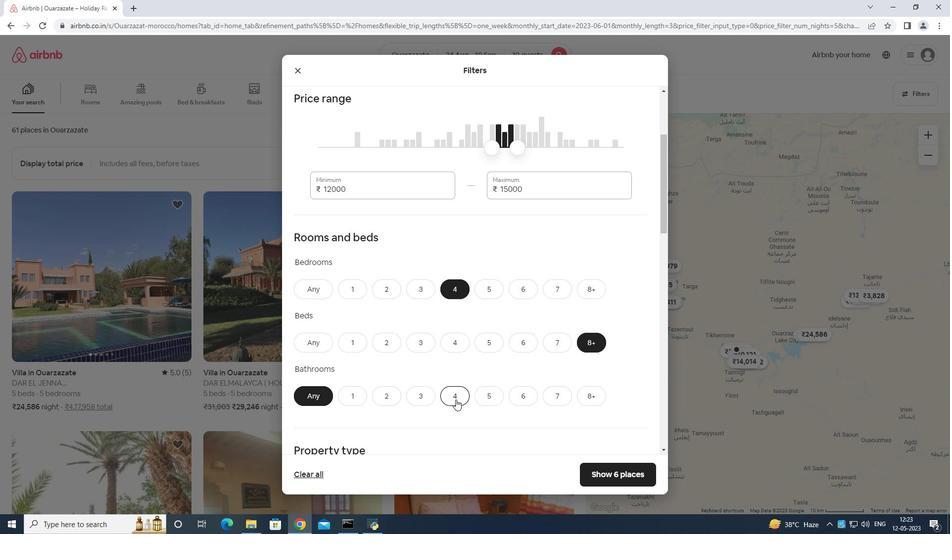 
Action: Mouse moved to (465, 396)
Screenshot: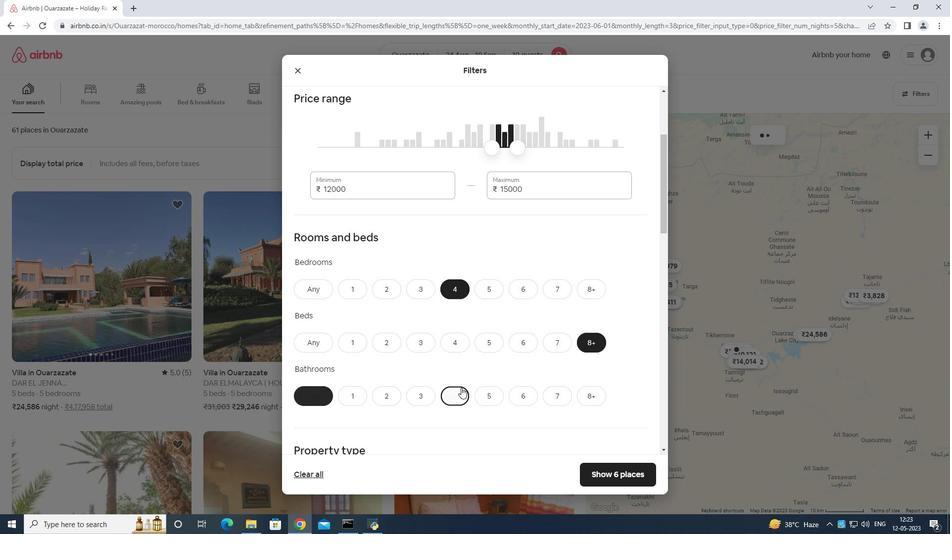 
Action: Mouse scrolled (465, 396) with delta (0, 0)
Screenshot: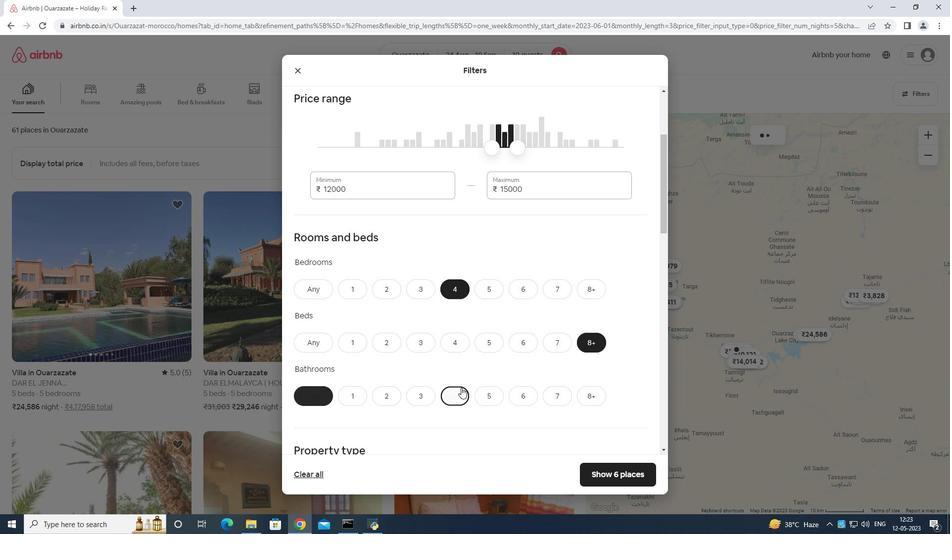 
Action: Mouse moved to (465, 397)
Screenshot: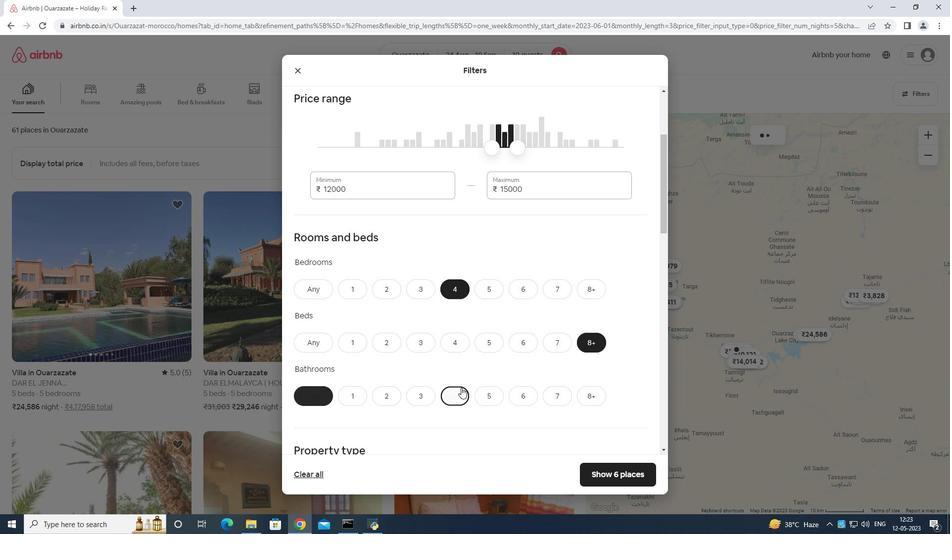 
Action: Mouse scrolled (465, 396) with delta (0, 0)
Screenshot: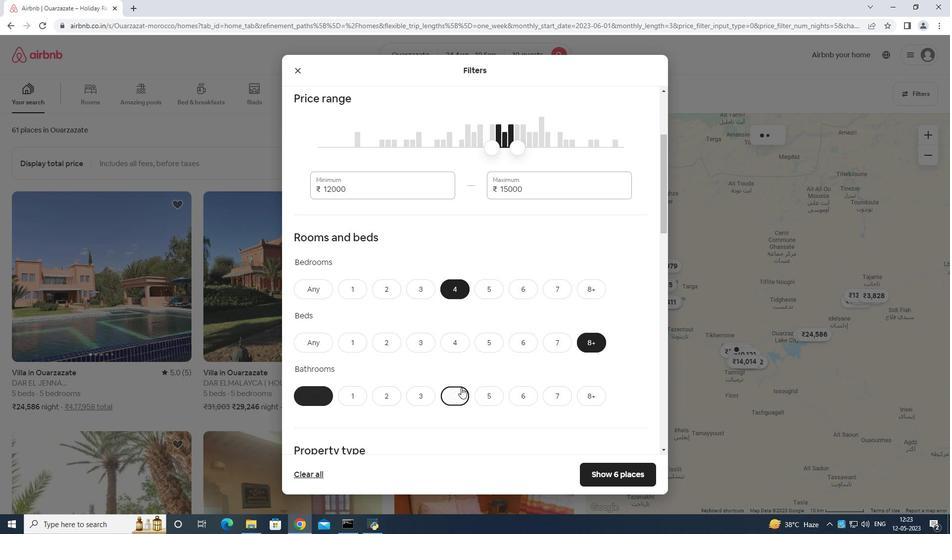 
Action: Mouse scrolled (465, 396) with delta (0, 0)
Screenshot: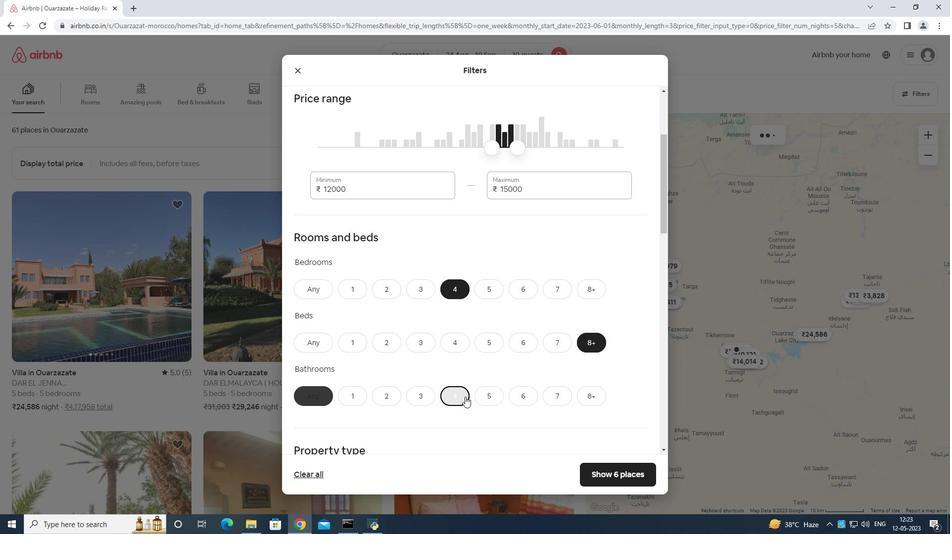 
Action: Mouse scrolled (465, 396) with delta (0, 0)
Screenshot: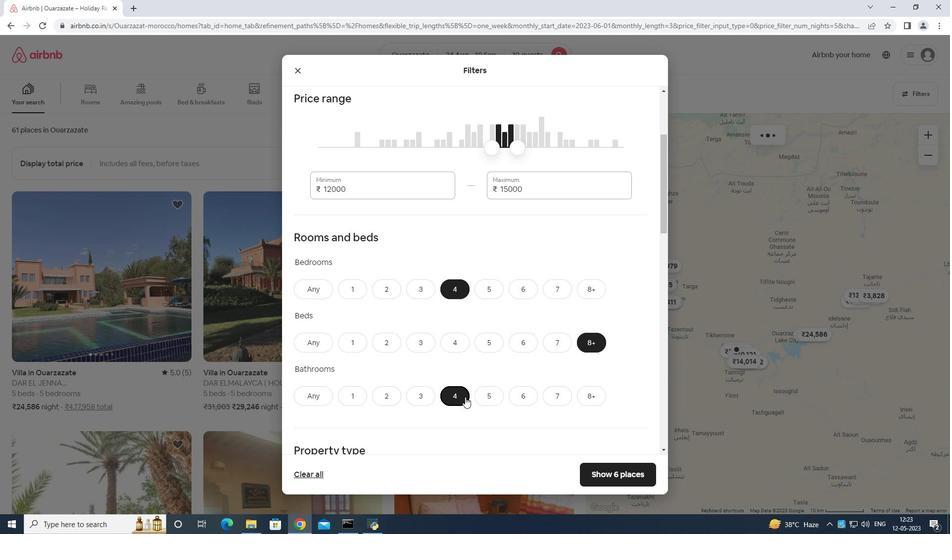 
Action: Mouse scrolled (465, 396) with delta (0, 0)
Screenshot: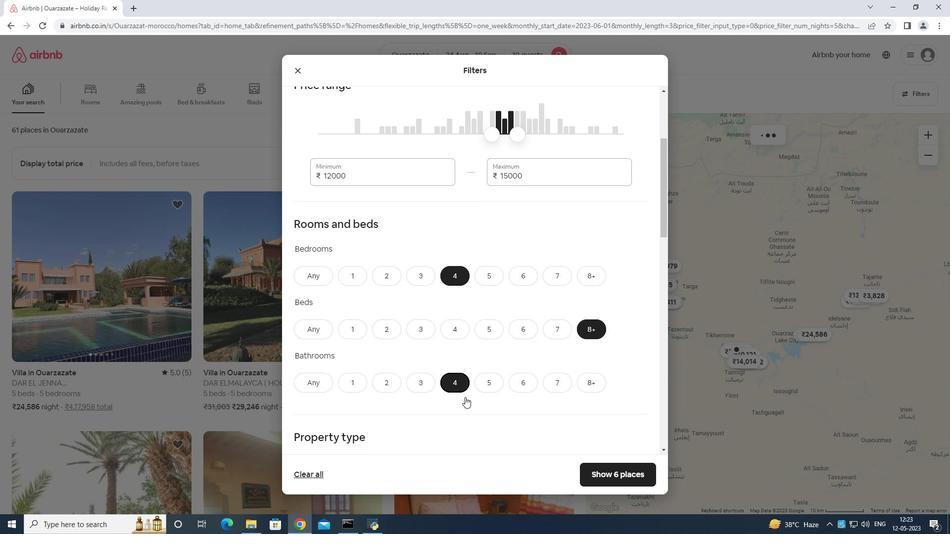 
Action: Mouse moved to (320, 247)
Screenshot: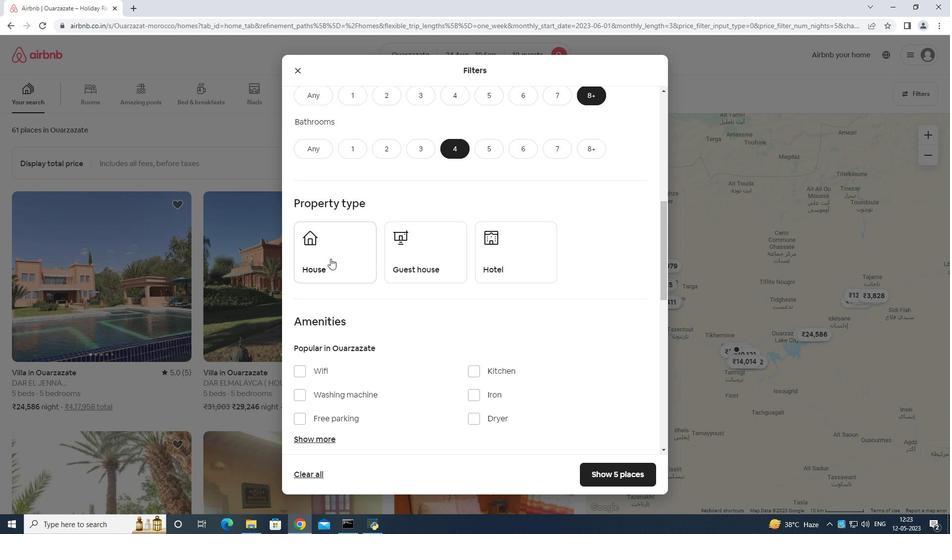 
Action: Mouse pressed left at (320, 247)
Screenshot: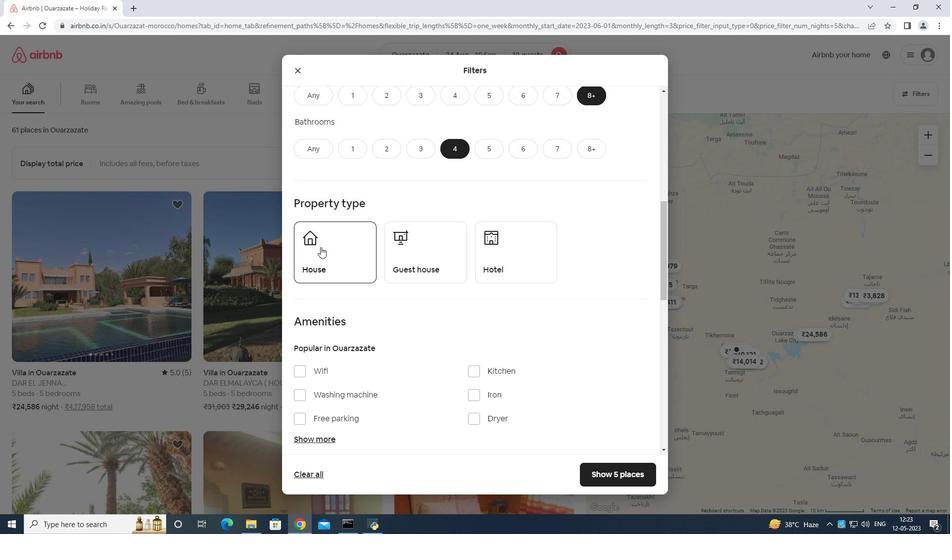 
Action: Mouse moved to (440, 247)
Screenshot: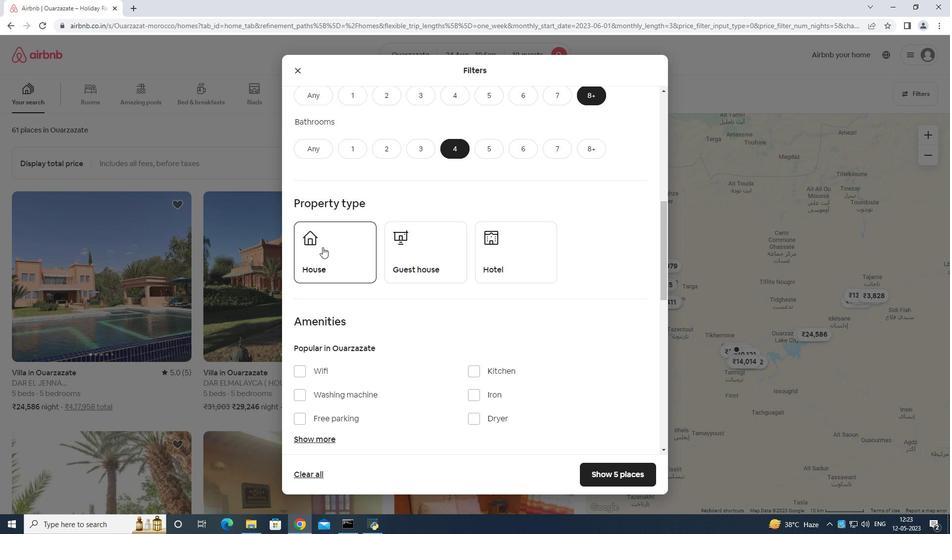 
Action: Mouse pressed left at (440, 247)
Screenshot: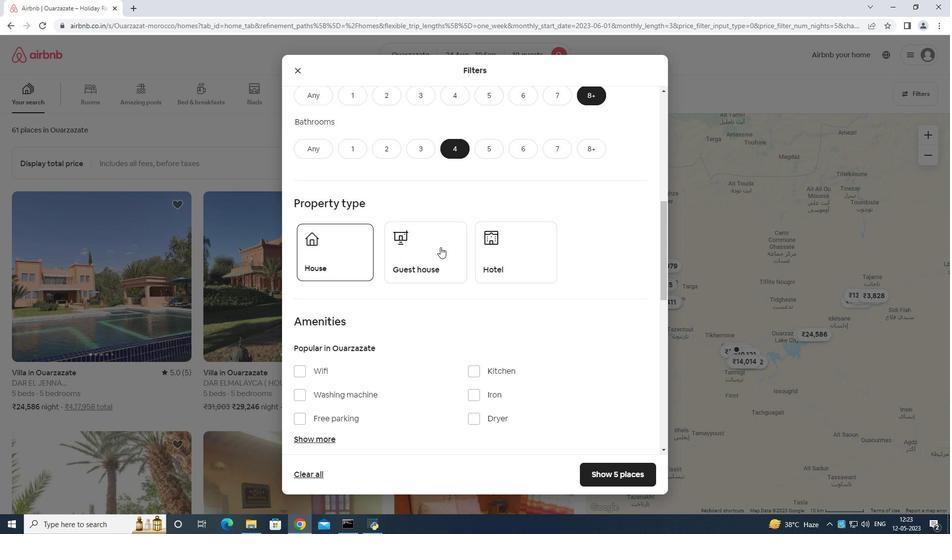 
Action: Mouse moved to (304, 369)
Screenshot: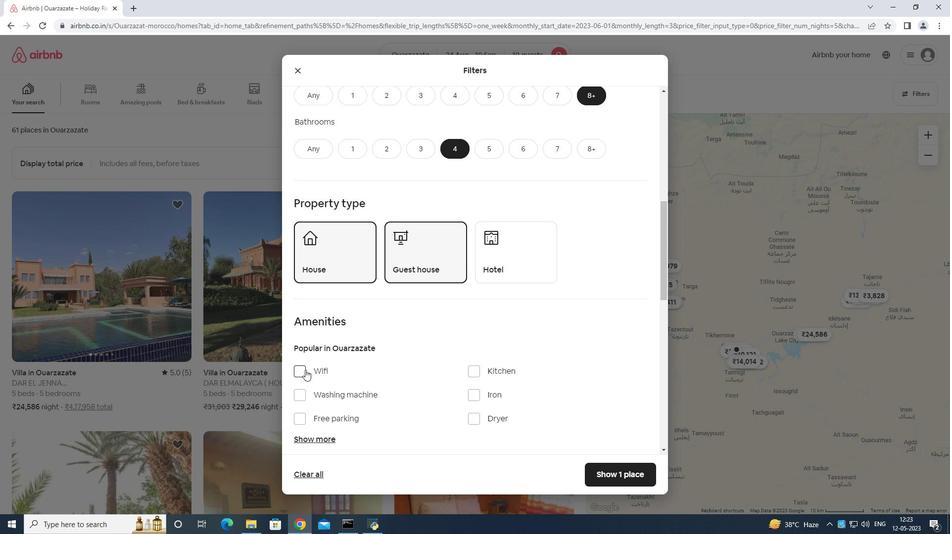
Action: Mouse pressed left at (304, 369)
Screenshot: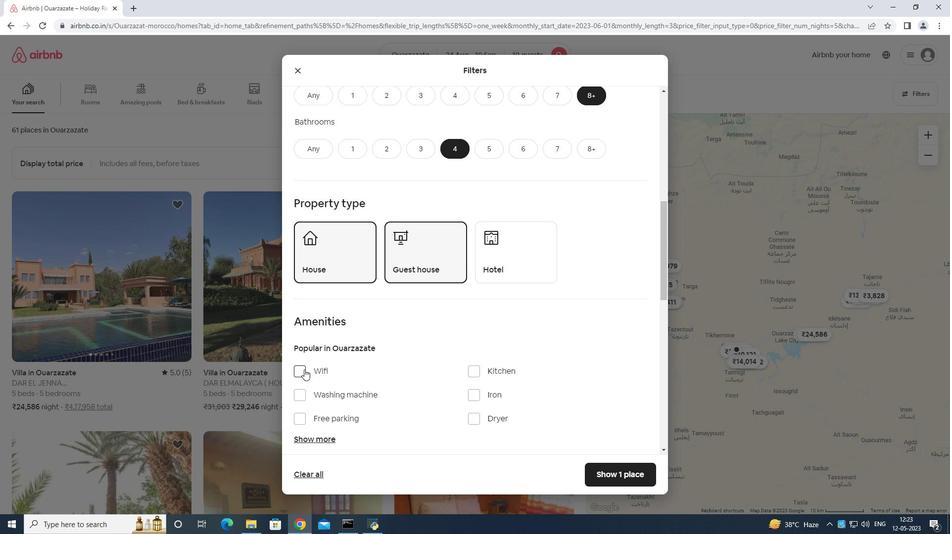 
Action: Mouse moved to (303, 368)
Screenshot: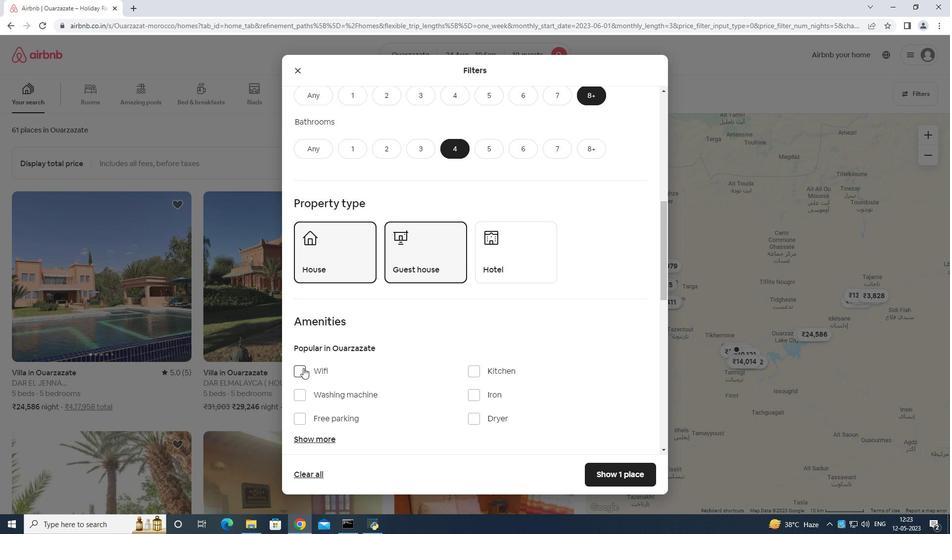 
Action: Mouse scrolled (303, 367) with delta (0, 0)
Screenshot: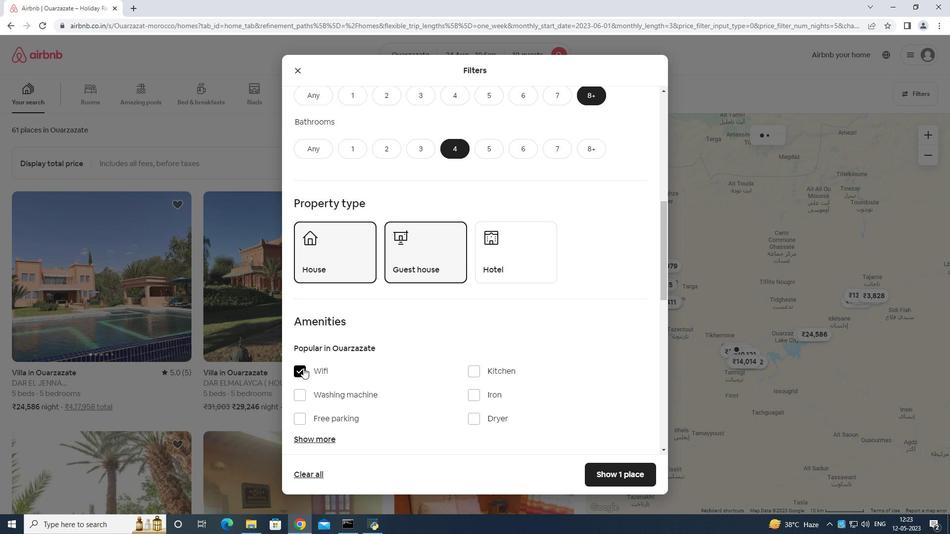 
Action: Mouse scrolled (303, 367) with delta (0, 0)
Screenshot: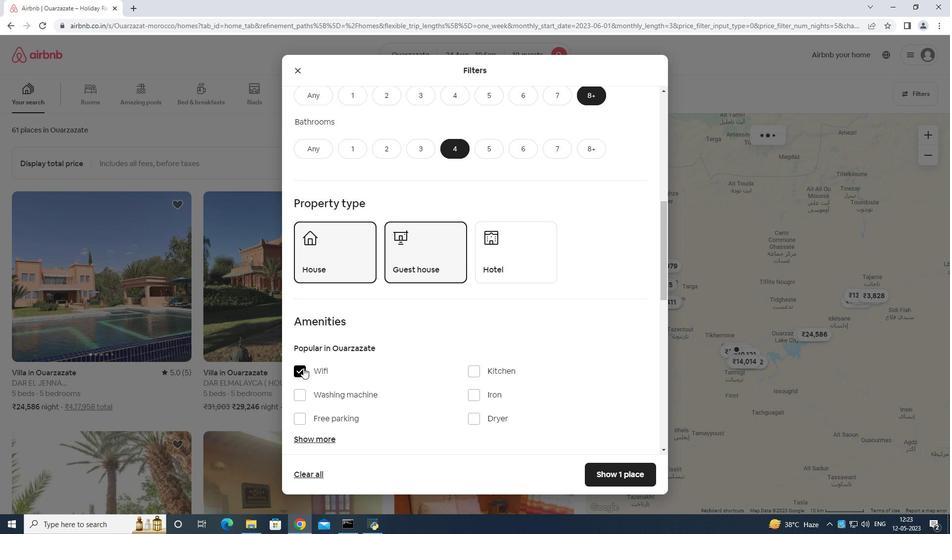 
Action: Mouse moved to (305, 317)
Screenshot: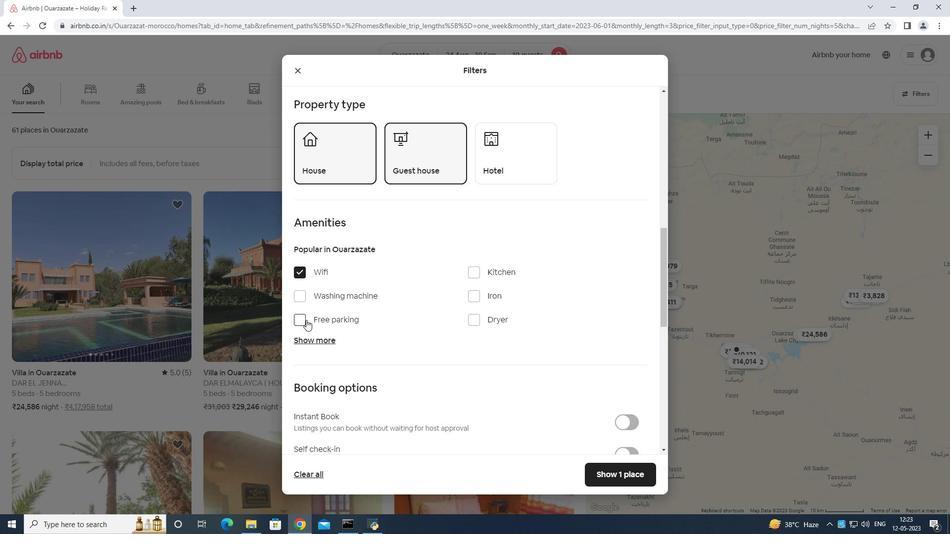 
Action: Mouse pressed left at (305, 317)
Screenshot: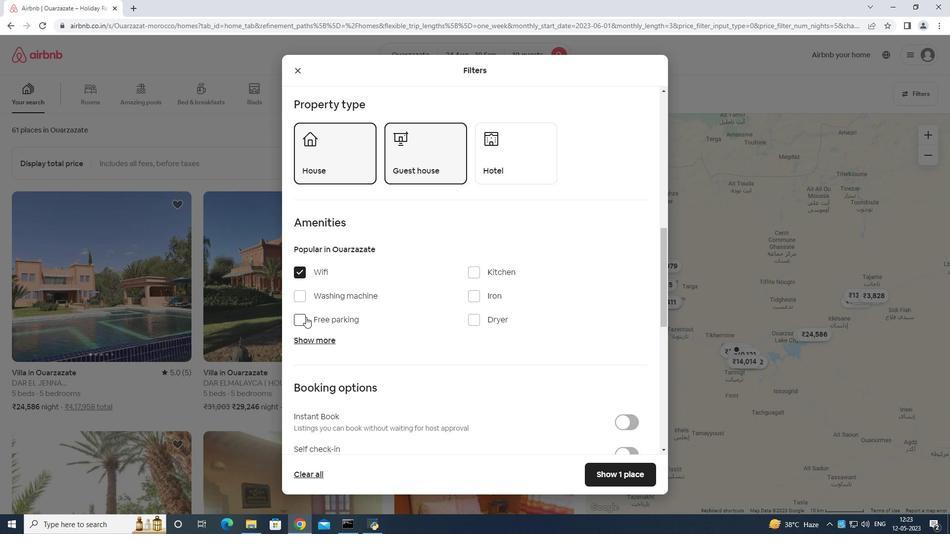
Action: Mouse moved to (314, 339)
Screenshot: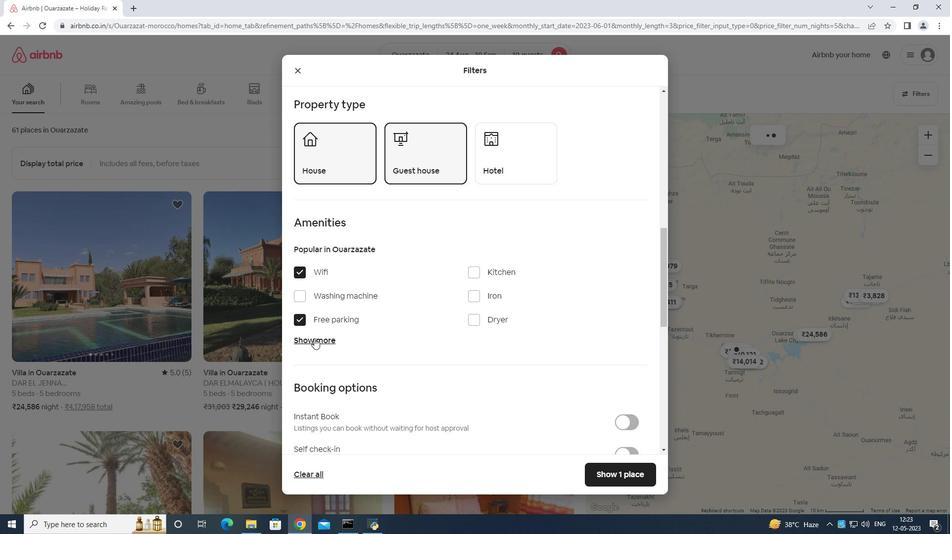 
Action: Mouse pressed left at (314, 339)
Screenshot: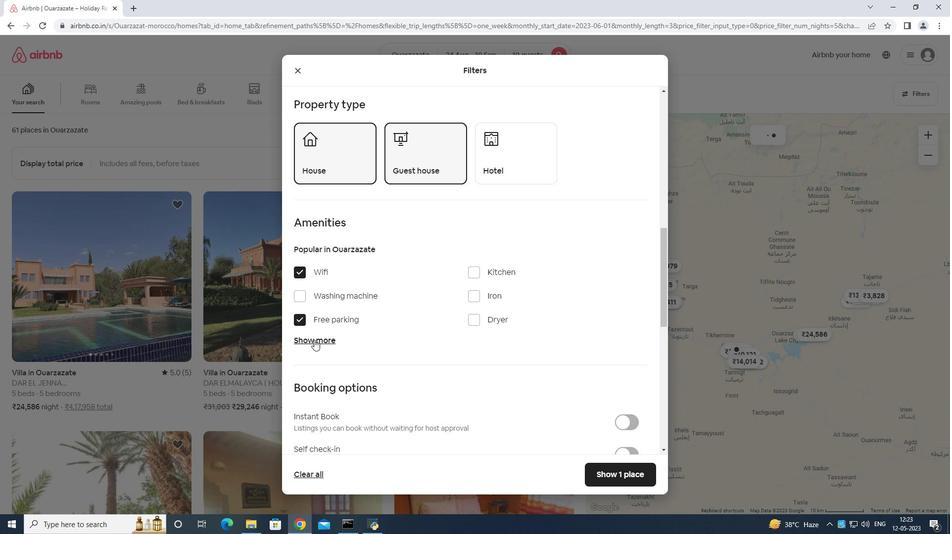 
Action: Mouse moved to (317, 340)
Screenshot: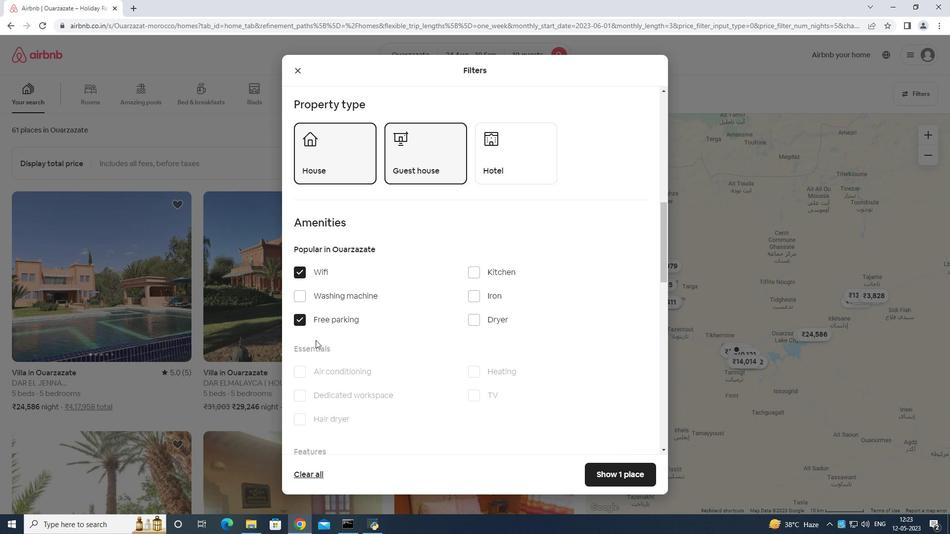 
Action: Mouse scrolled (317, 339) with delta (0, 0)
Screenshot: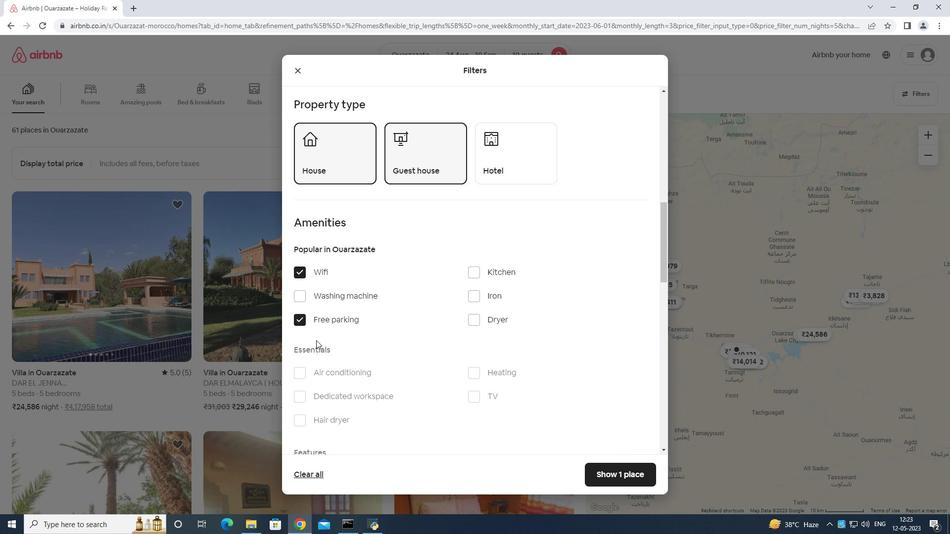 
Action: Mouse moved to (468, 346)
Screenshot: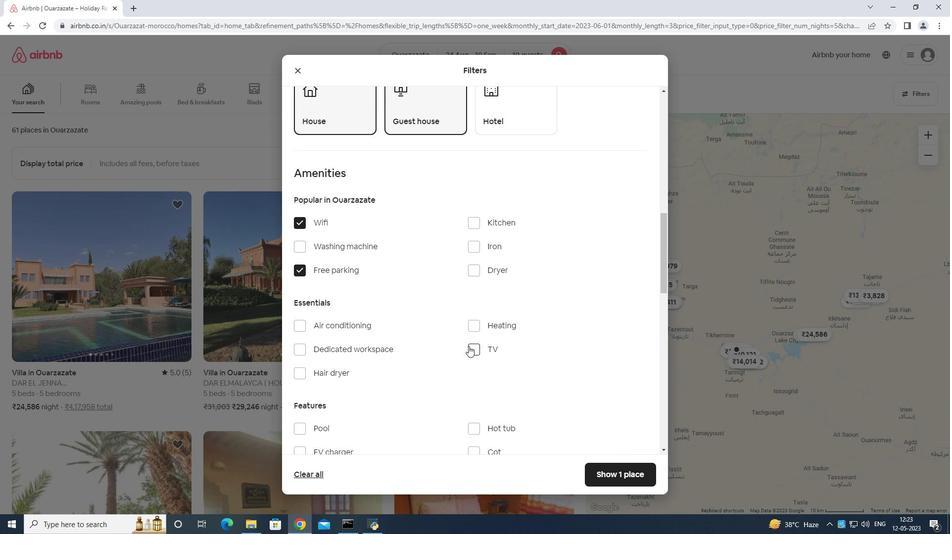 
Action: Mouse pressed left at (468, 346)
Screenshot: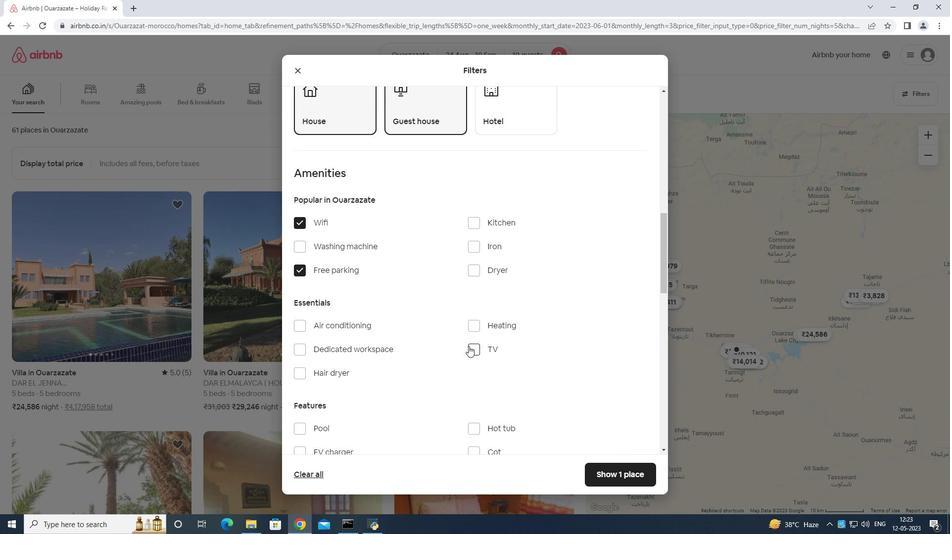 
Action: Mouse moved to (472, 345)
Screenshot: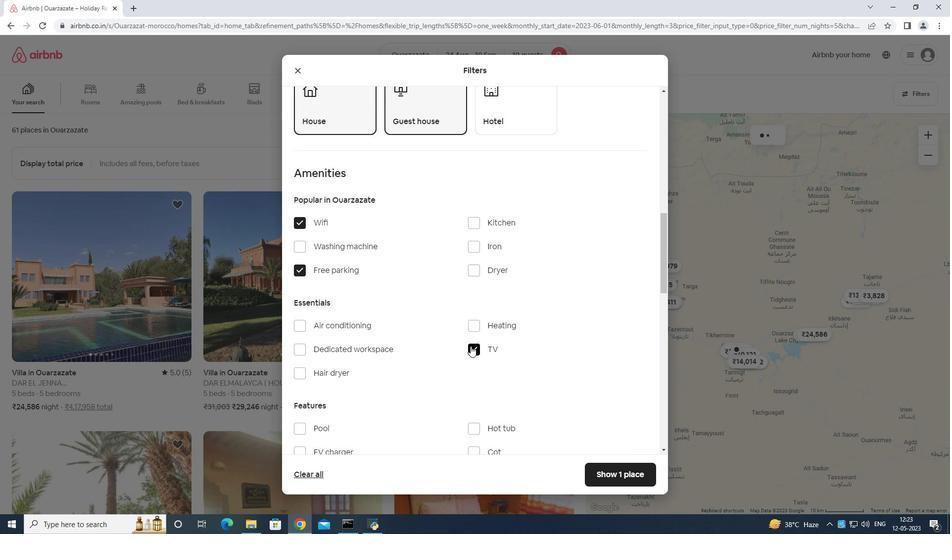 
Action: Mouse scrolled (472, 345) with delta (0, 0)
Screenshot: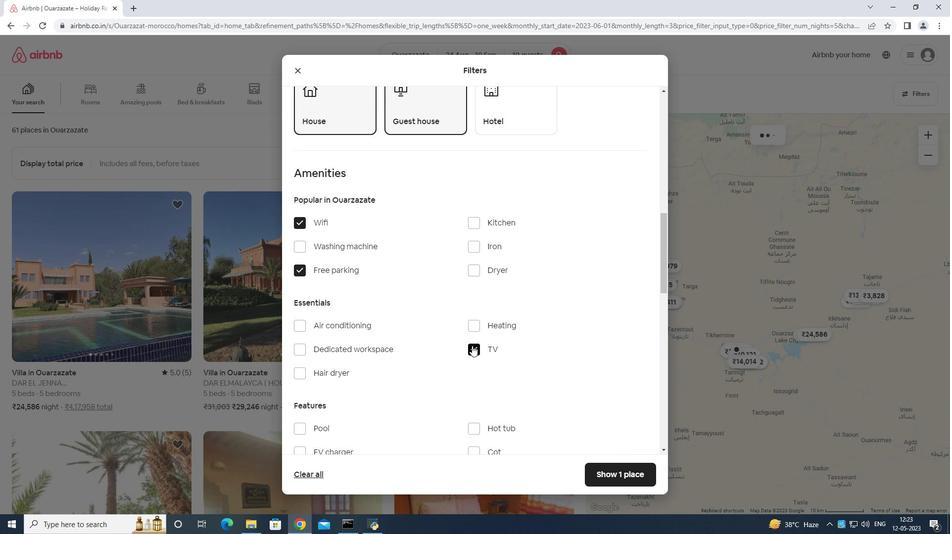 
Action: Mouse scrolled (472, 345) with delta (0, 0)
Screenshot: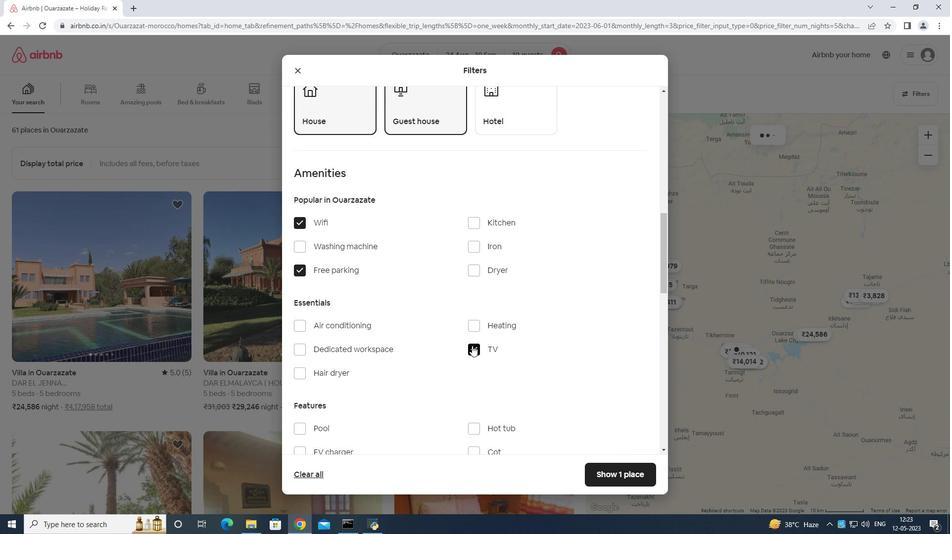 
Action: Mouse scrolled (472, 345) with delta (0, 0)
Screenshot: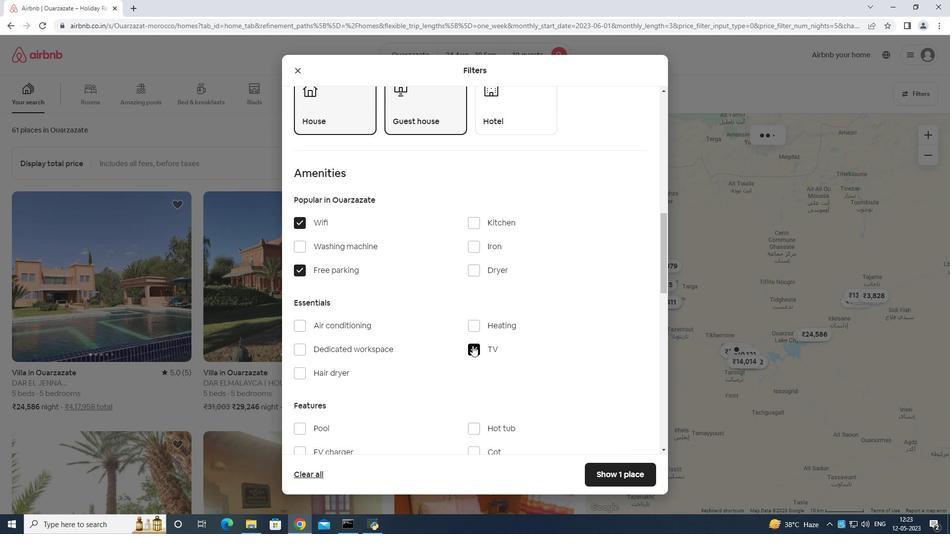 
Action: Mouse moved to (301, 326)
Screenshot: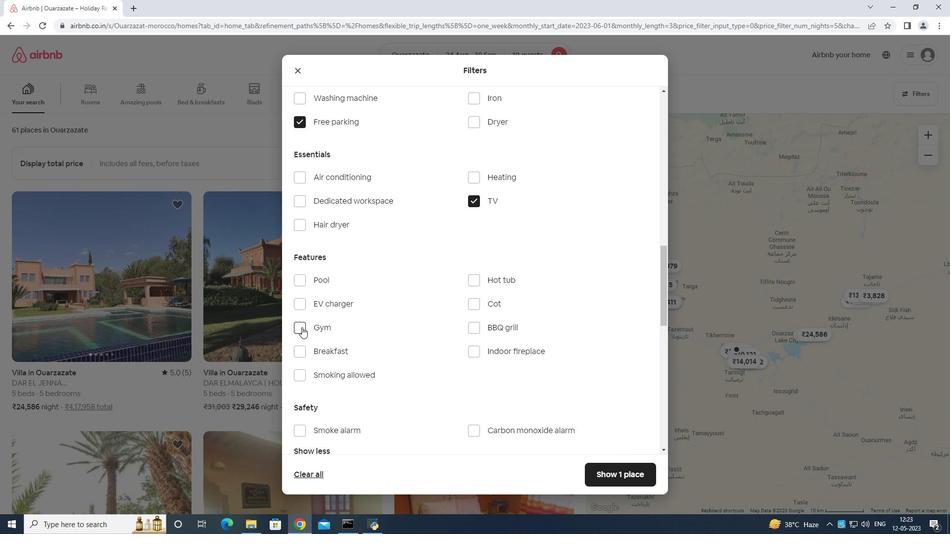 
Action: Mouse pressed left at (301, 326)
Screenshot: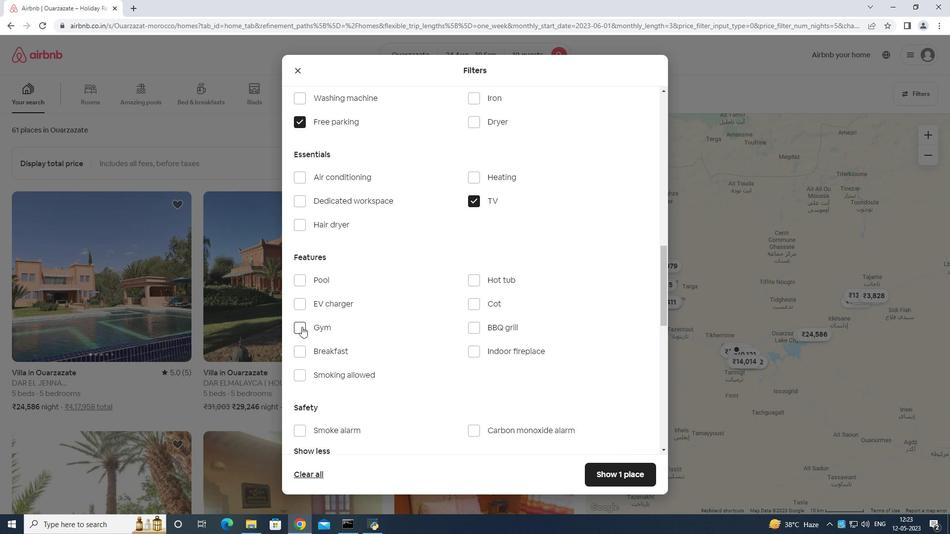 
Action: Mouse moved to (303, 352)
Screenshot: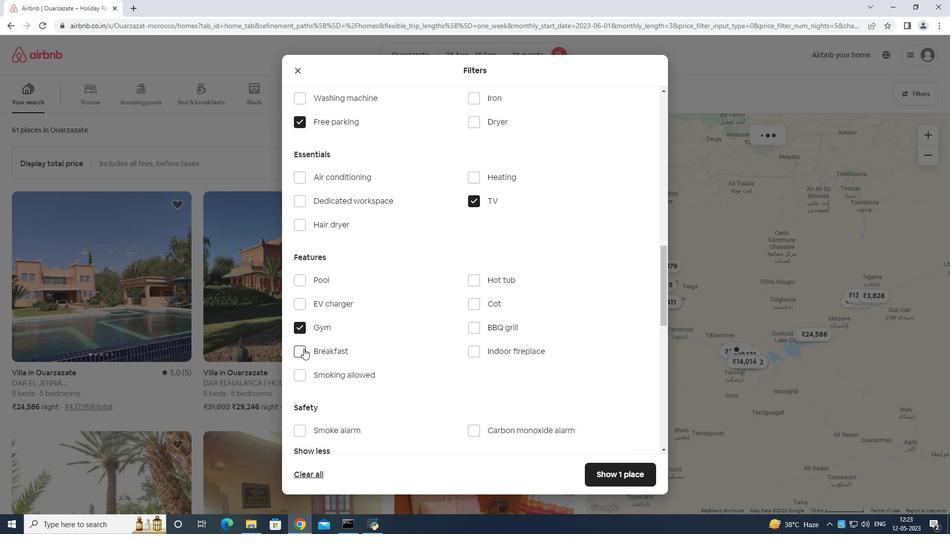 
Action: Mouse pressed left at (303, 352)
Screenshot: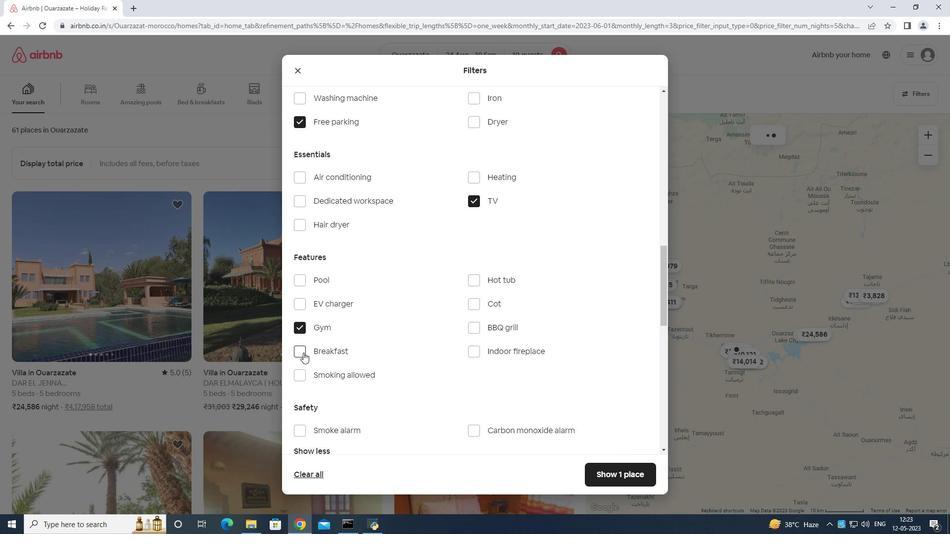 
Action: Mouse moved to (478, 337)
Screenshot: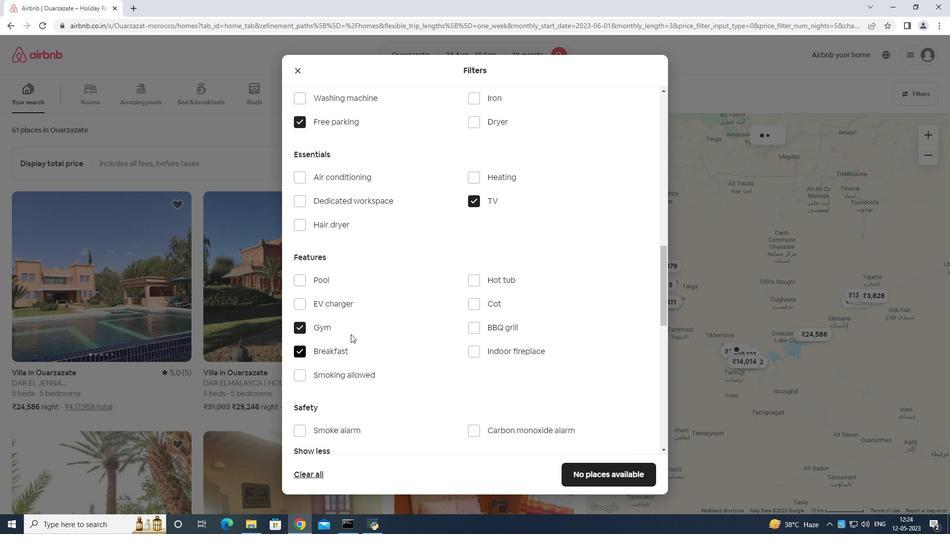 
Action: Mouse scrolled (478, 336) with delta (0, 0)
Screenshot: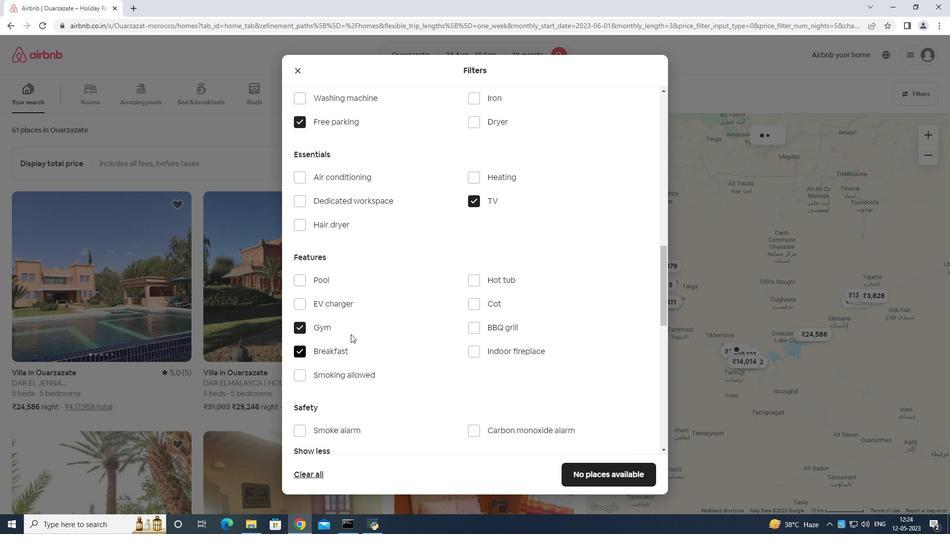 
Action: Mouse moved to (517, 349)
Screenshot: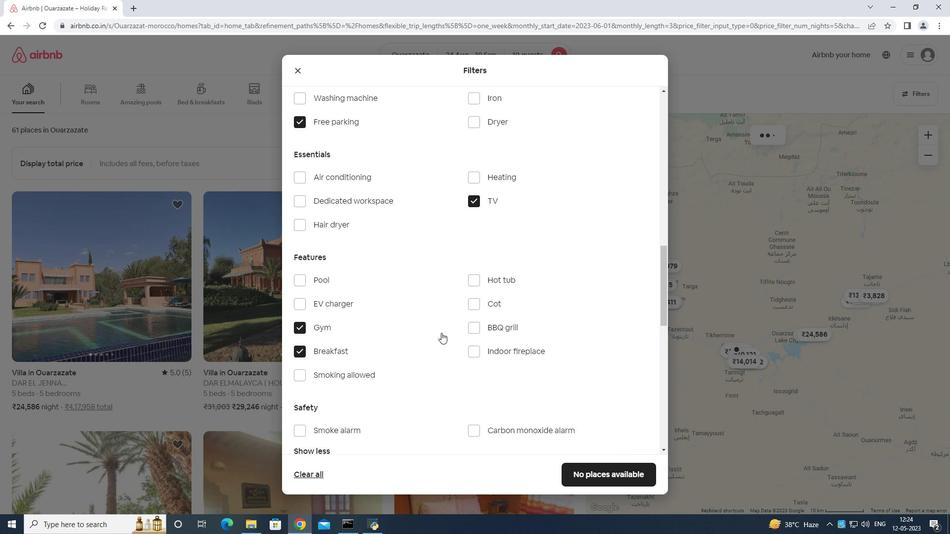 
Action: Mouse scrolled (517, 349) with delta (0, 0)
Screenshot: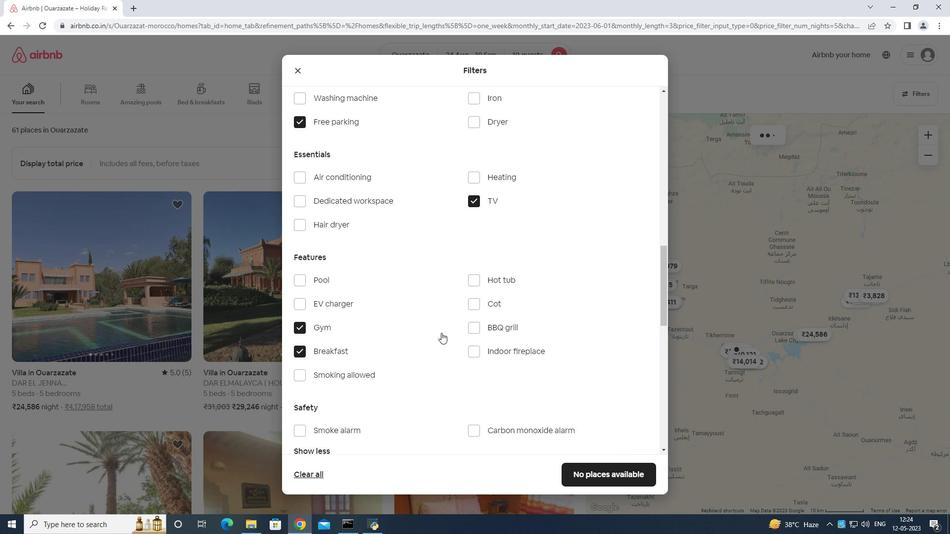 
Action: Mouse moved to (546, 355)
Screenshot: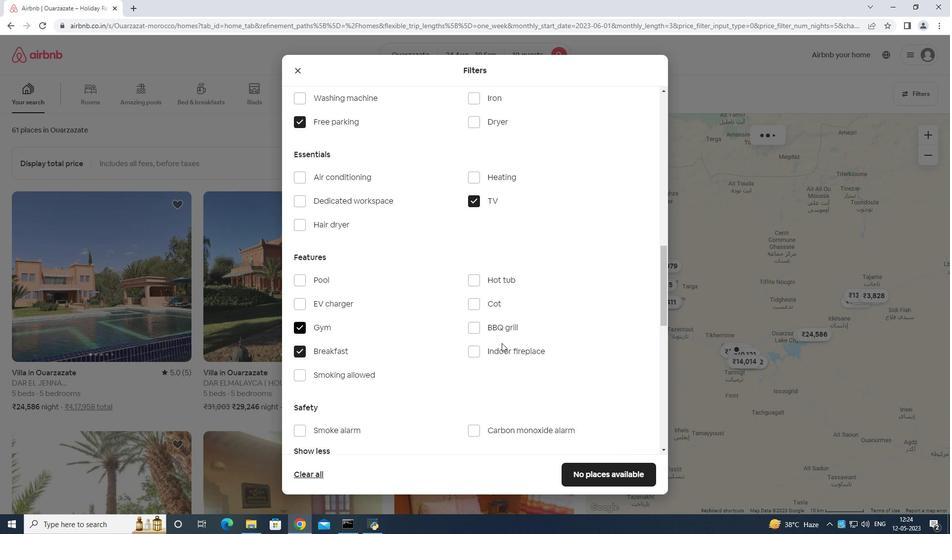 
Action: Mouse scrolled (546, 354) with delta (0, 0)
Screenshot: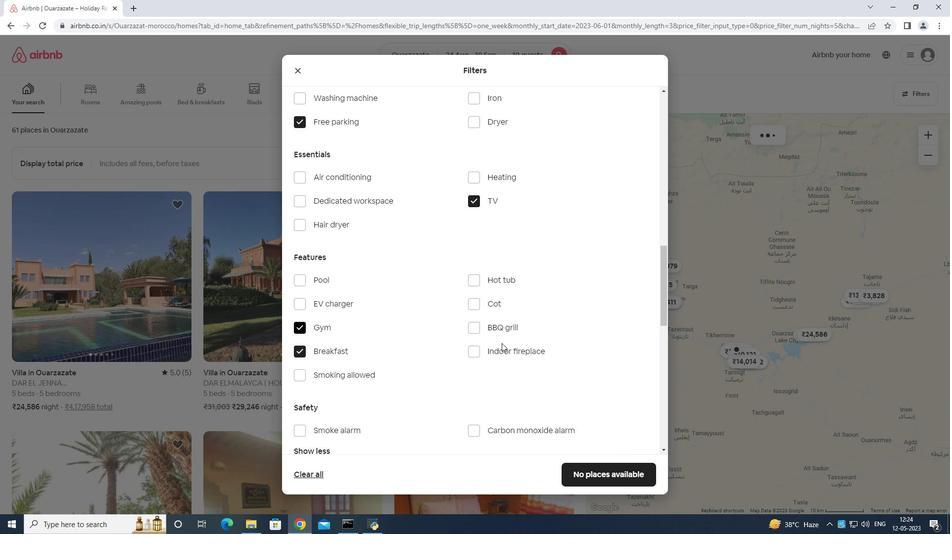 
Action: Mouse moved to (565, 356)
Screenshot: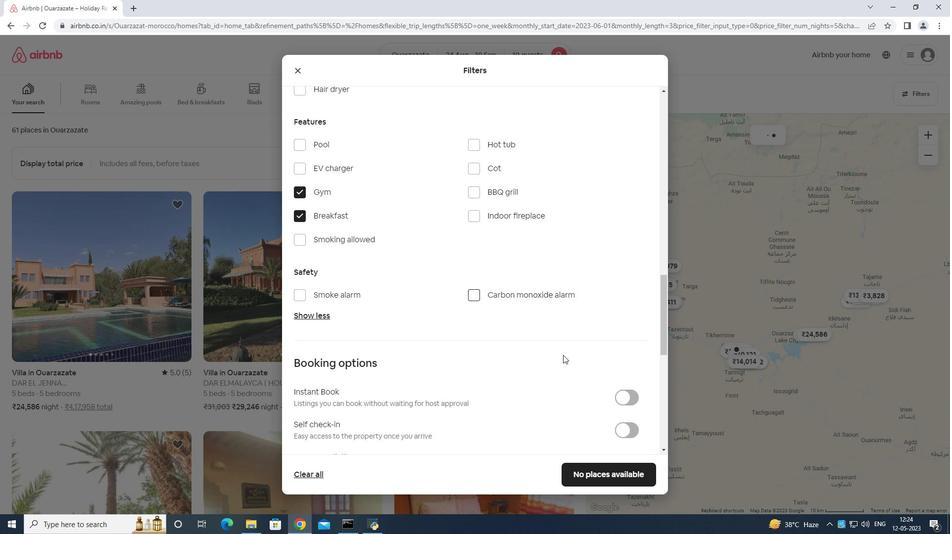 
Action: Mouse scrolled (565, 356) with delta (0, 0)
Screenshot: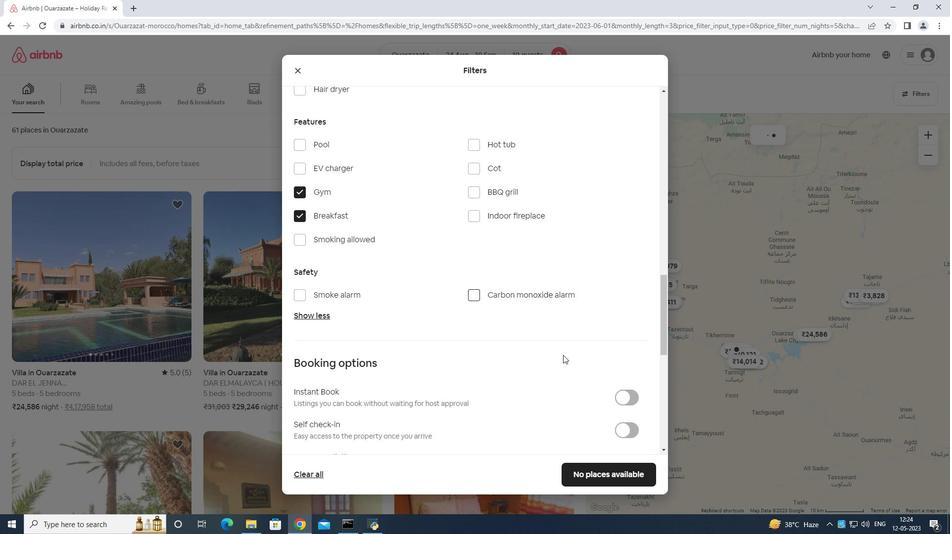 
Action: Mouse moved to (627, 362)
Screenshot: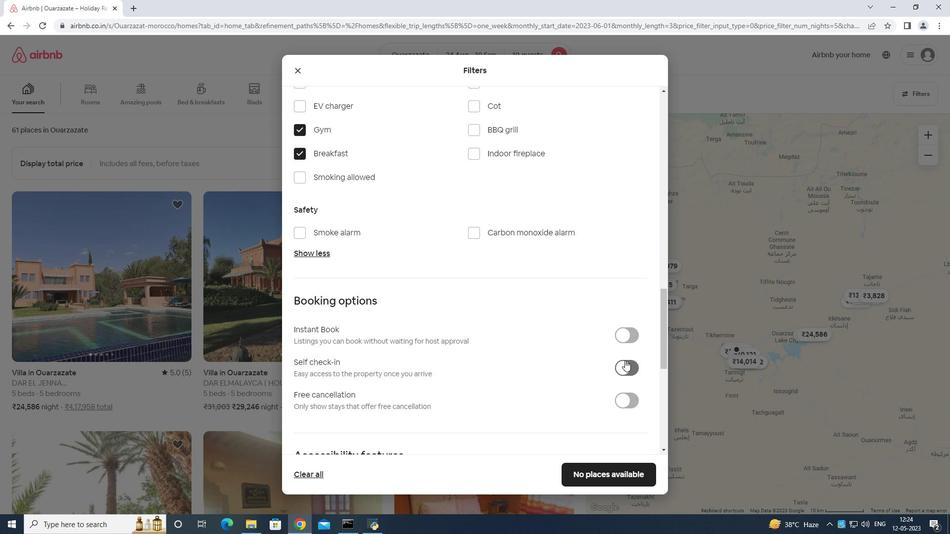 
Action: Mouse pressed left at (627, 362)
Screenshot: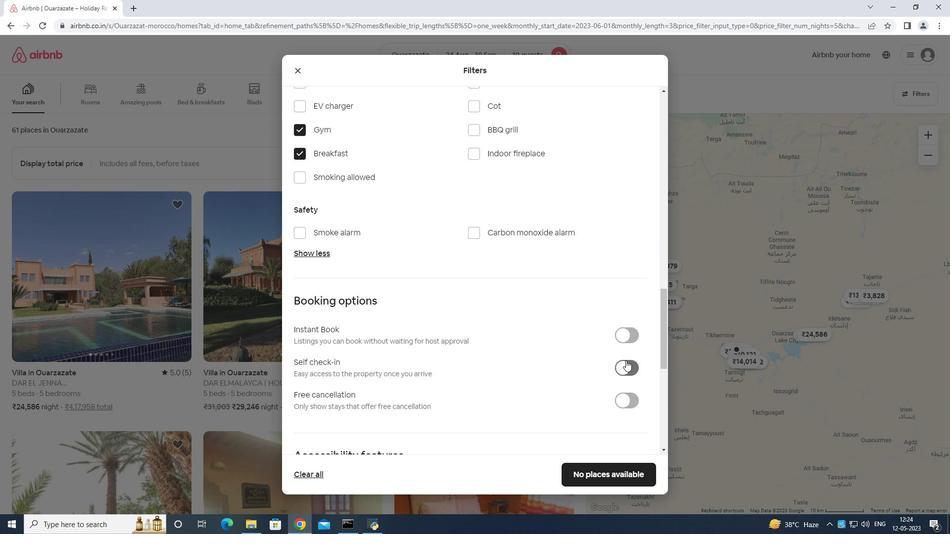 
Action: Mouse moved to (630, 359)
Screenshot: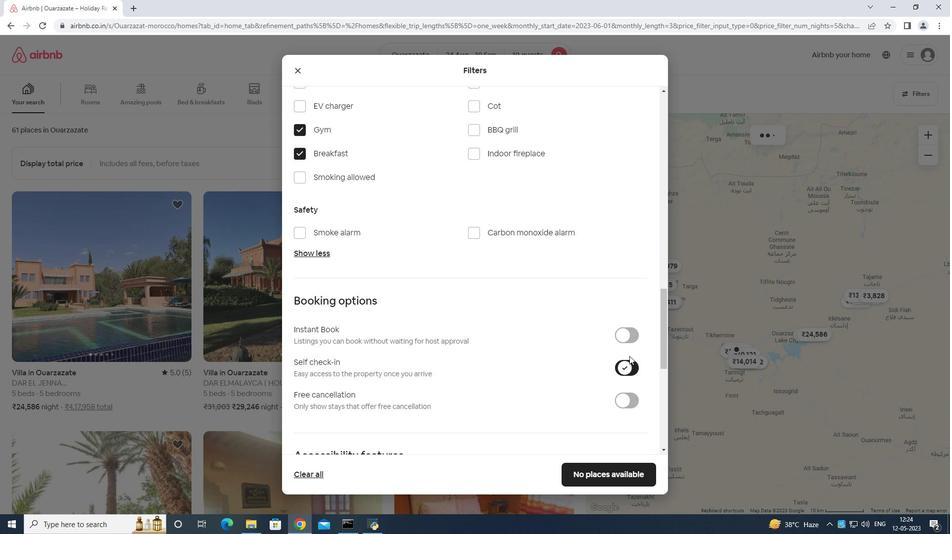 
Action: Mouse scrolled (630, 359) with delta (0, 0)
Screenshot: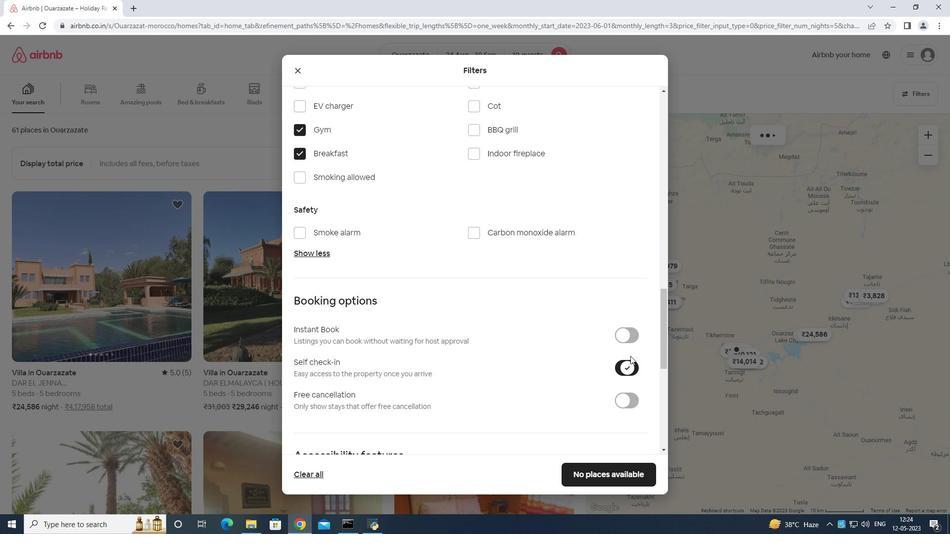
Action: Mouse moved to (630, 361)
Screenshot: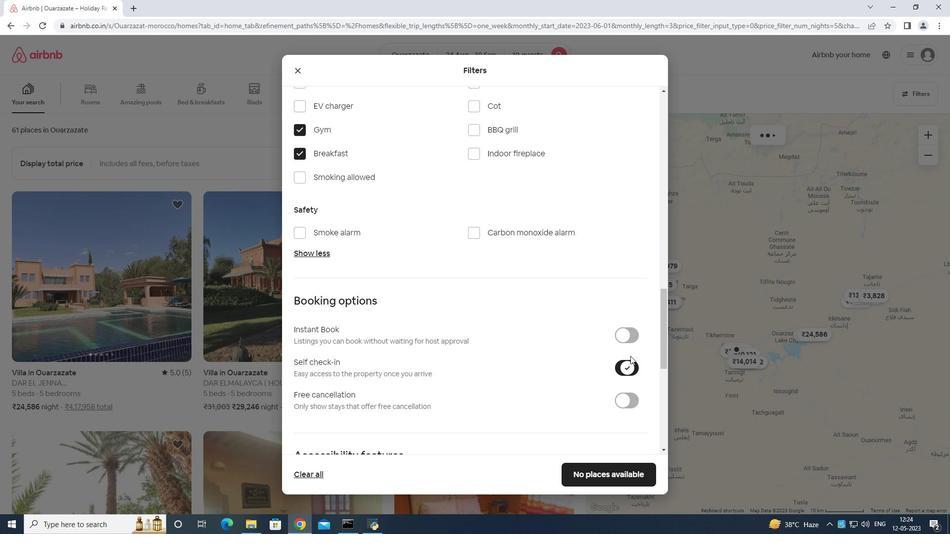 
Action: Mouse scrolled (630, 360) with delta (0, 0)
Screenshot: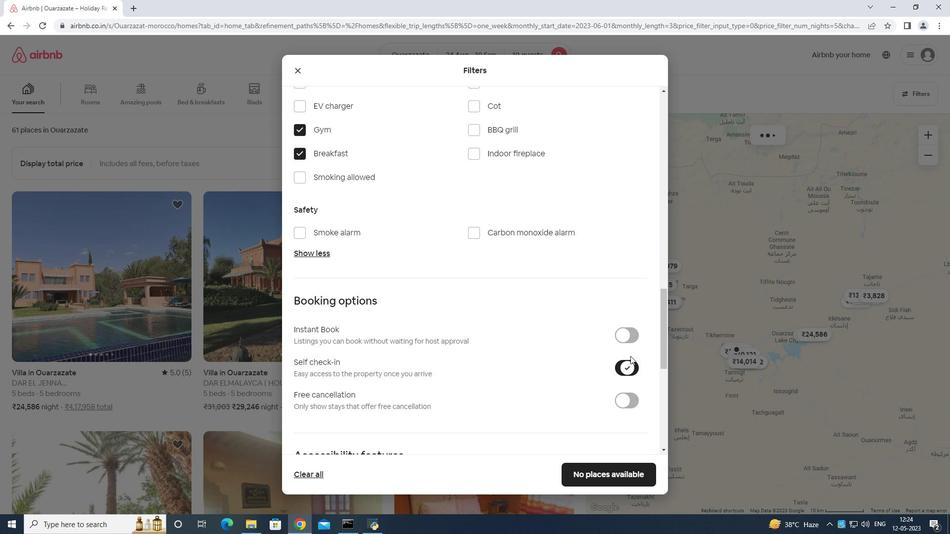 
Action: Mouse scrolled (630, 360) with delta (0, 0)
Screenshot: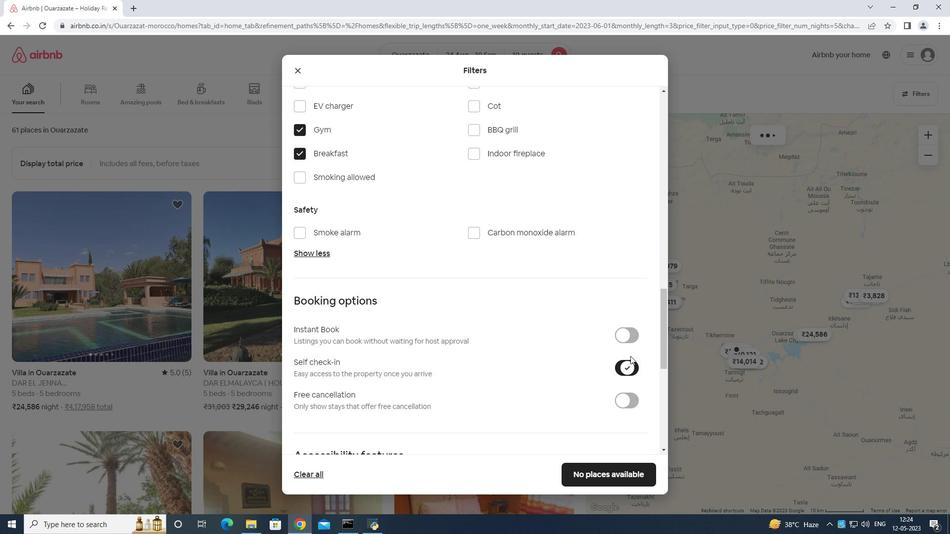 
Action: Mouse scrolled (630, 360) with delta (0, 0)
Screenshot: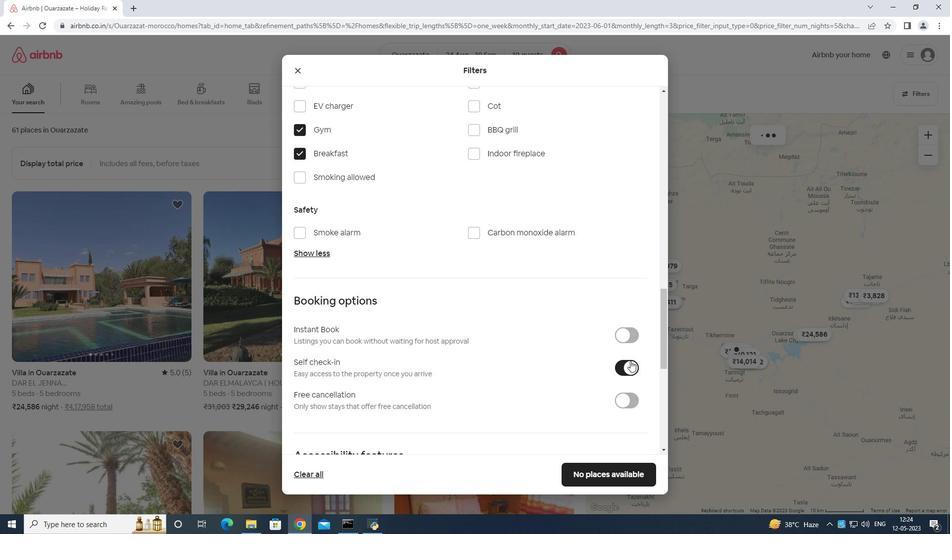 
Action: Mouse moved to (494, 378)
Screenshot: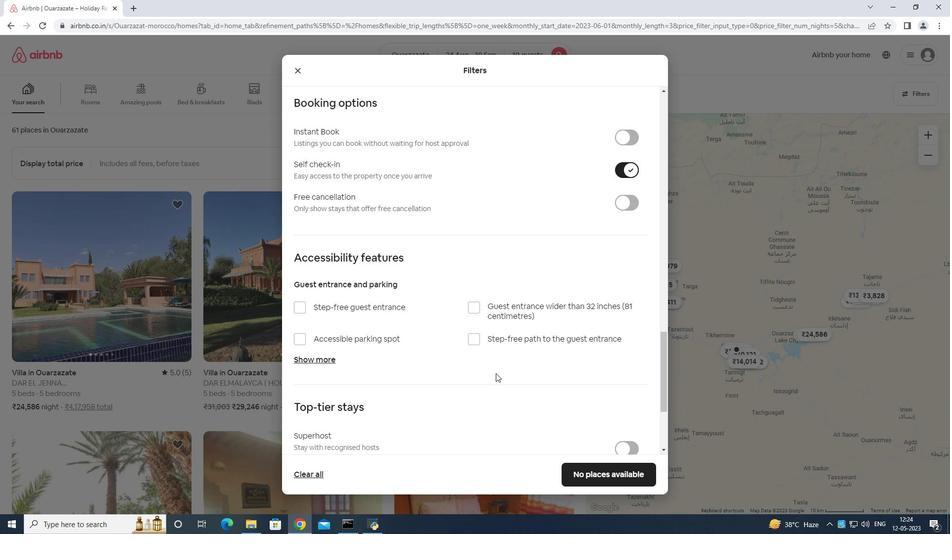 
Action: Mouse scrolled (494, 377) with delta (0, 0)
Screenshot: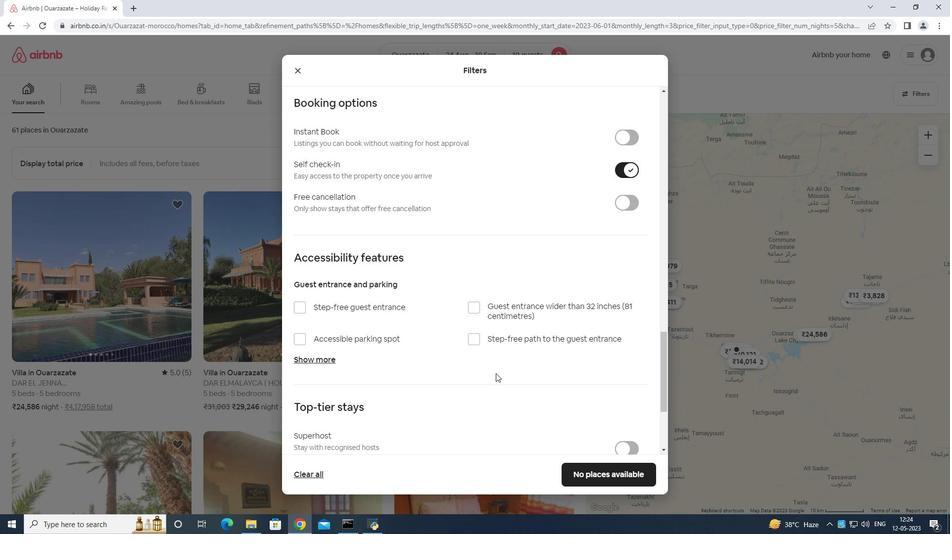 
Action: Mouse moved to (493, 381)
Screenshot: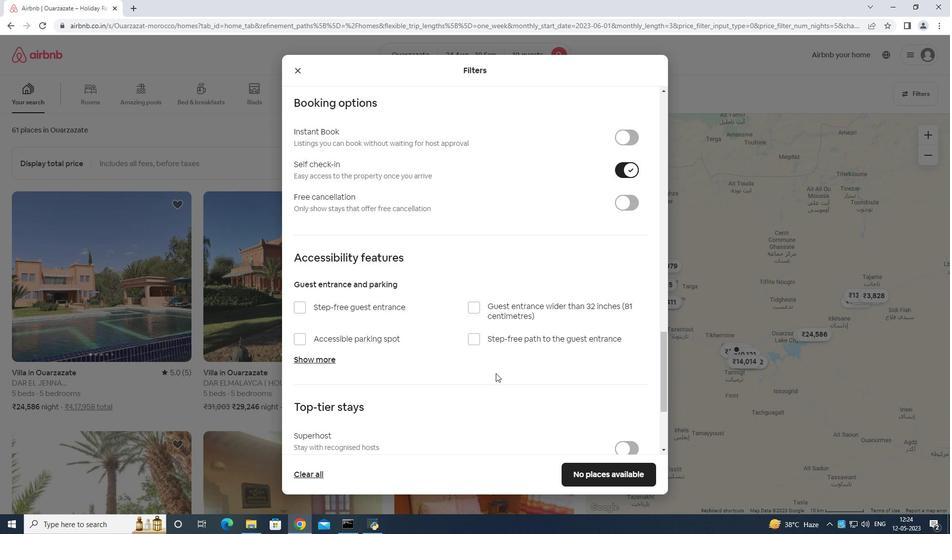 
Action: Mouse scrolled (493, 381) with delta (0, 0)
Screenshot: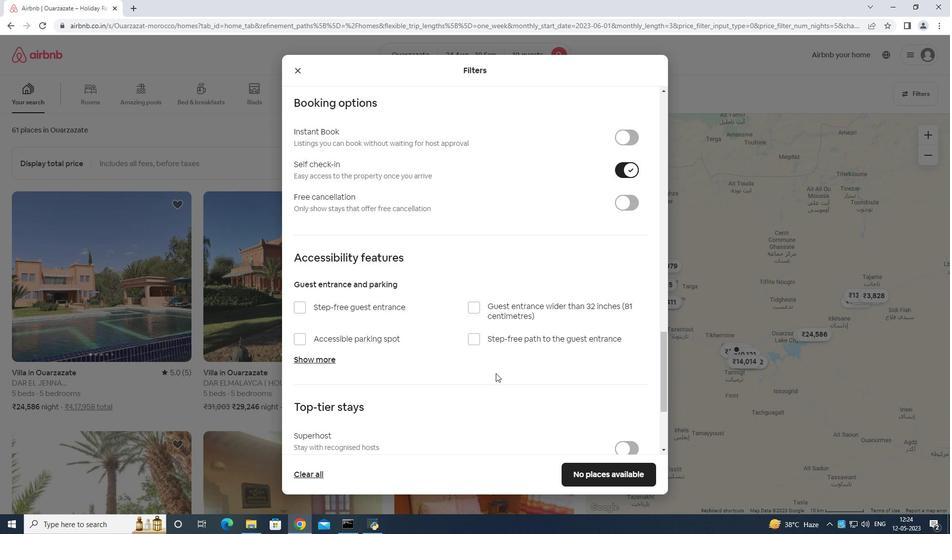 
Action: Mouse moved to (493, 382)
Screenshot: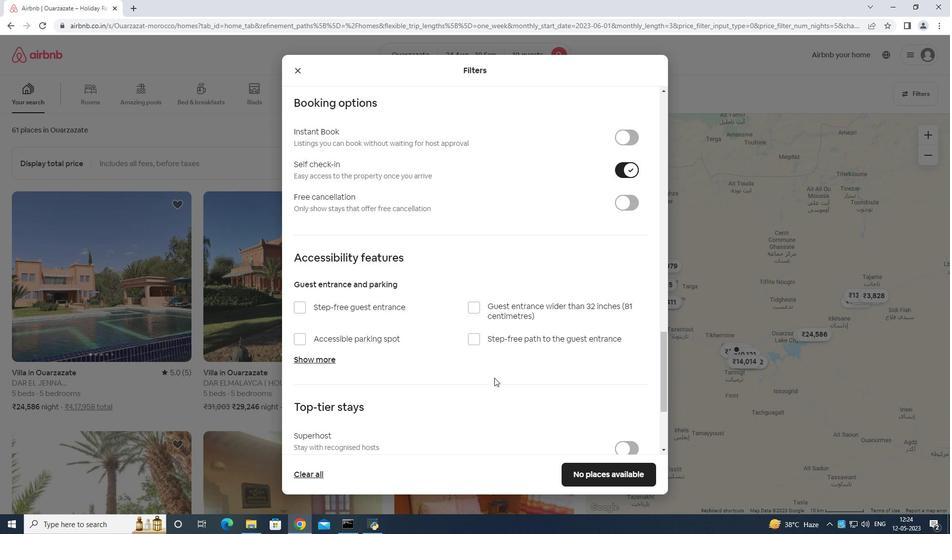 
Action: Mouse scrolled (493, 382) with delta (0, 0)
Screenshot: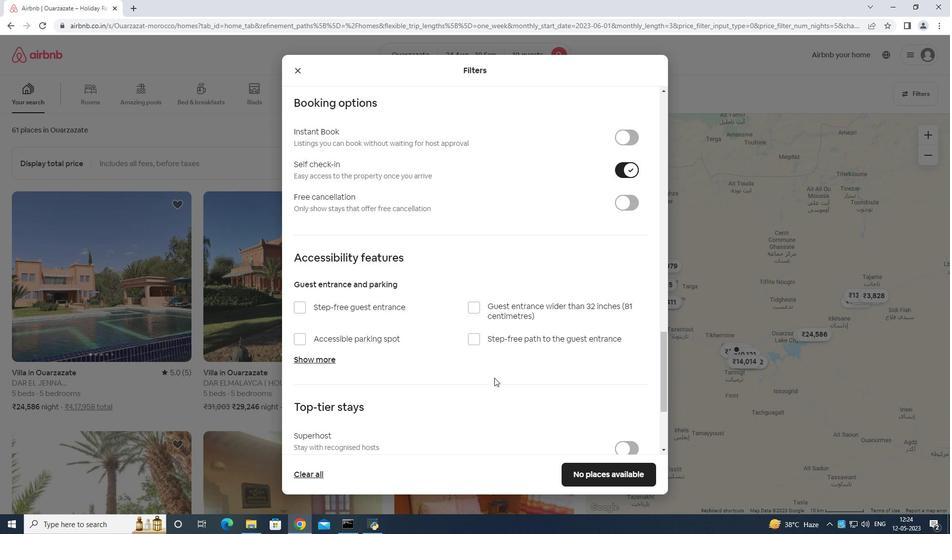 
Action: Mouse moved to (493, 382)
Screenshot: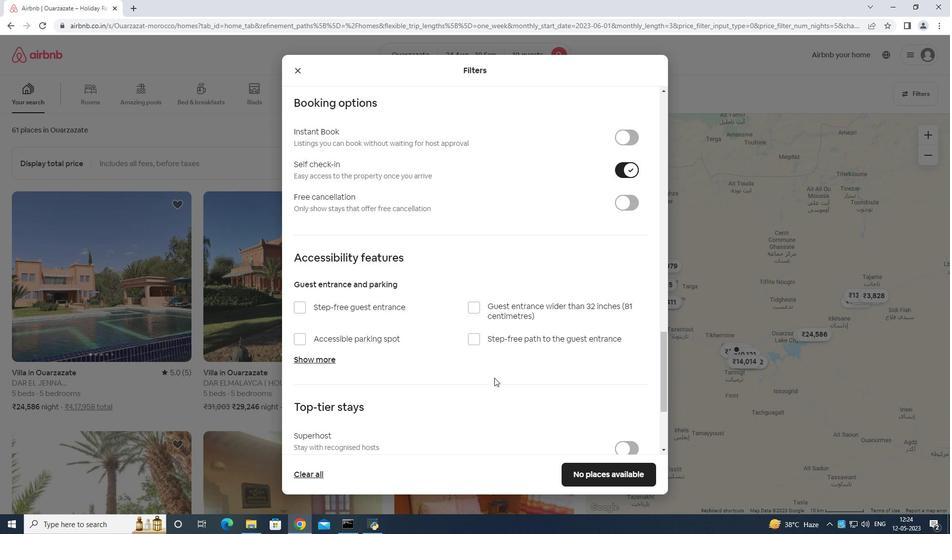 
Action: Mouse scrolled (493, 382) with delta (0, 0)
Screenshot: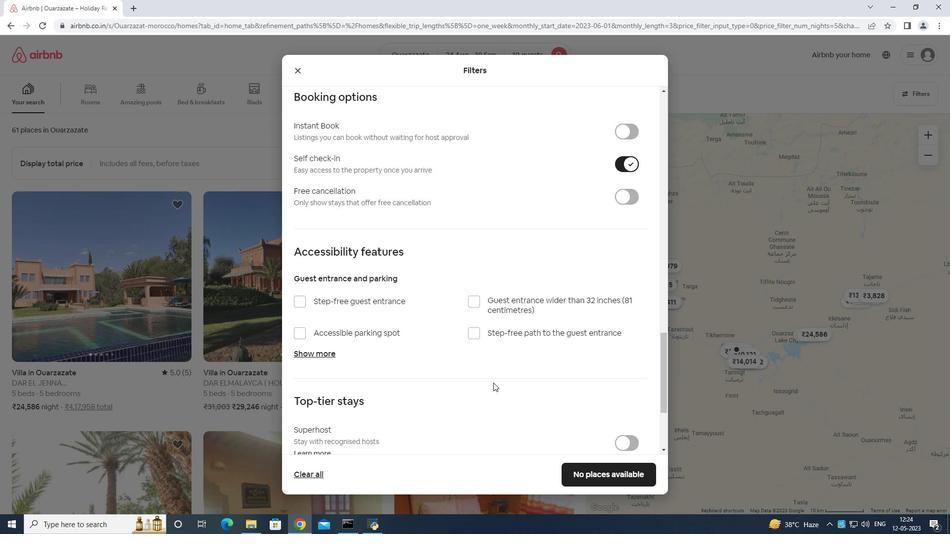 
Action: Mouse moved to (492, 379)
Screenshot: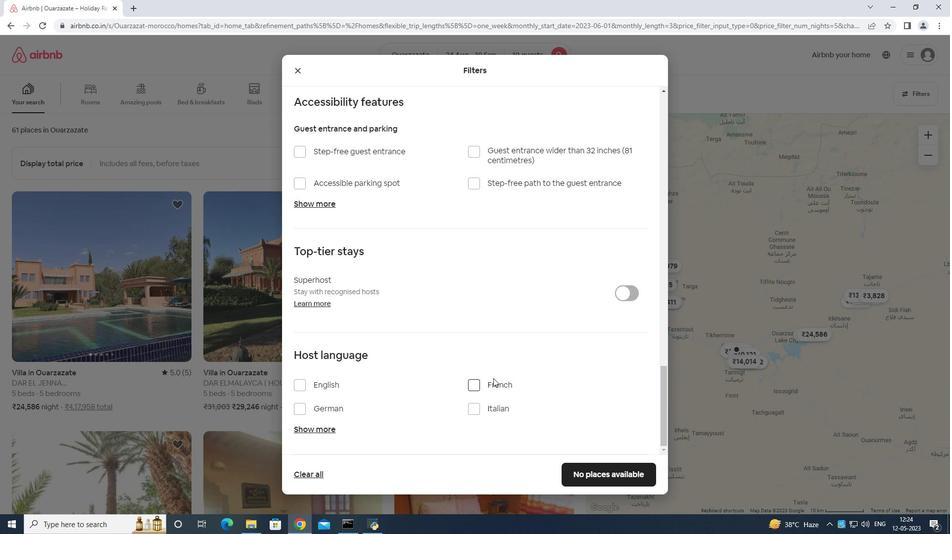 
Action: Mouse scrolled (492, 379) with delta (0, 0)
Screenshot: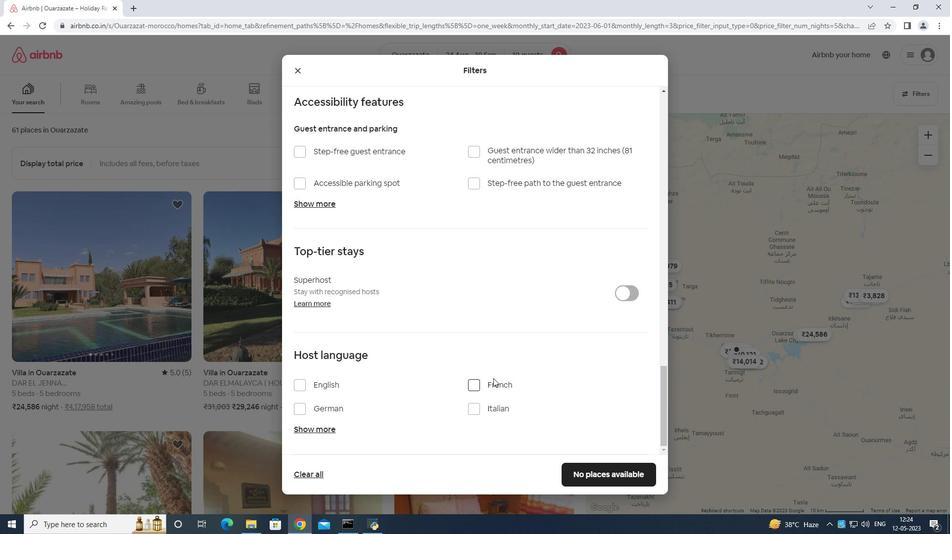 
Action: Mouse moved to (484, 382)
Screenshot: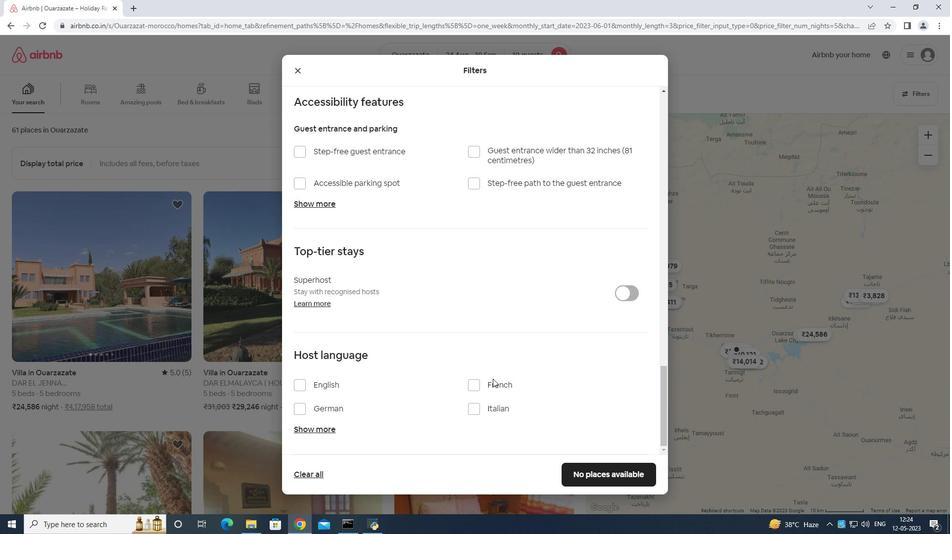 
Action: Mouse scrolled (484, 381) with delta (0, 0)
Screenshot: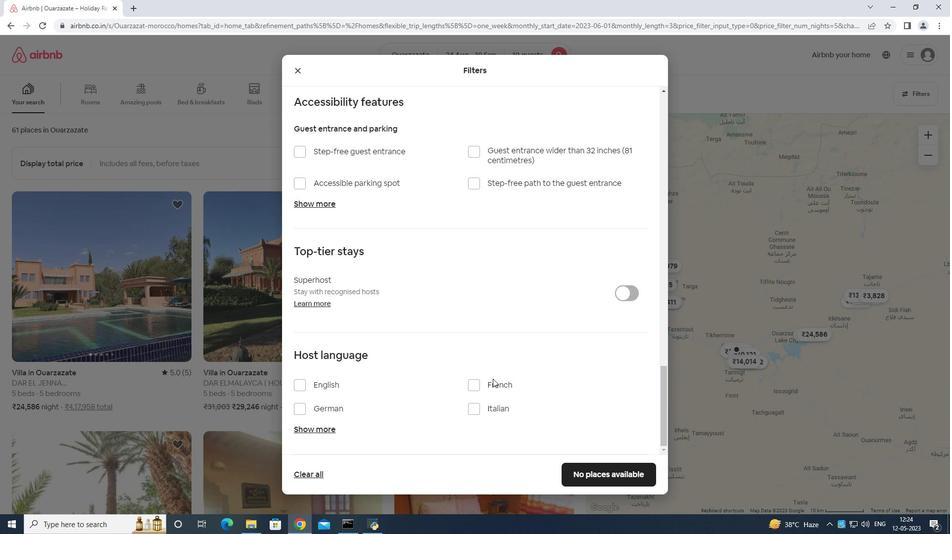 
Action: Mouse moved to (303, 383)
Screenshot: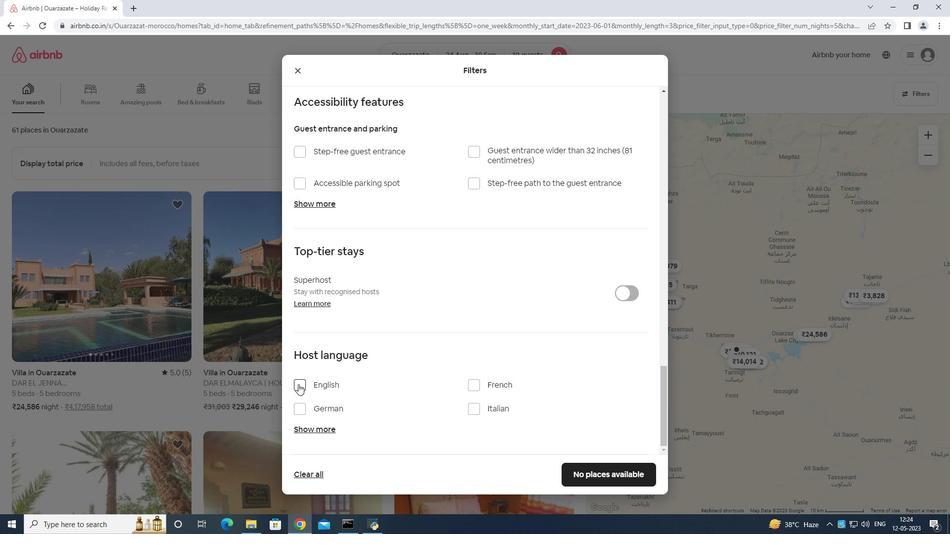 
Action: Mouse pressed left at (303, 383)
Screenshot: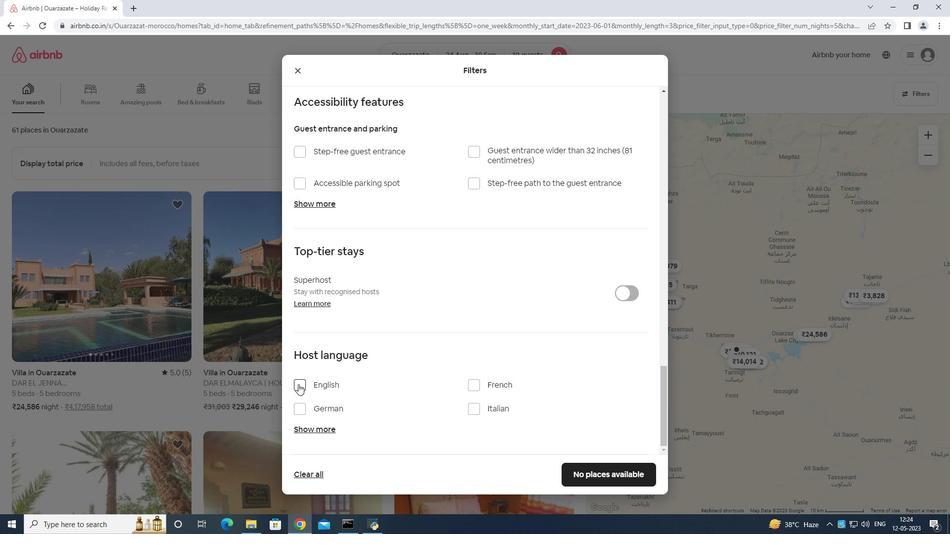 
Action: Mouse moved to (597, 469)
Screenshot: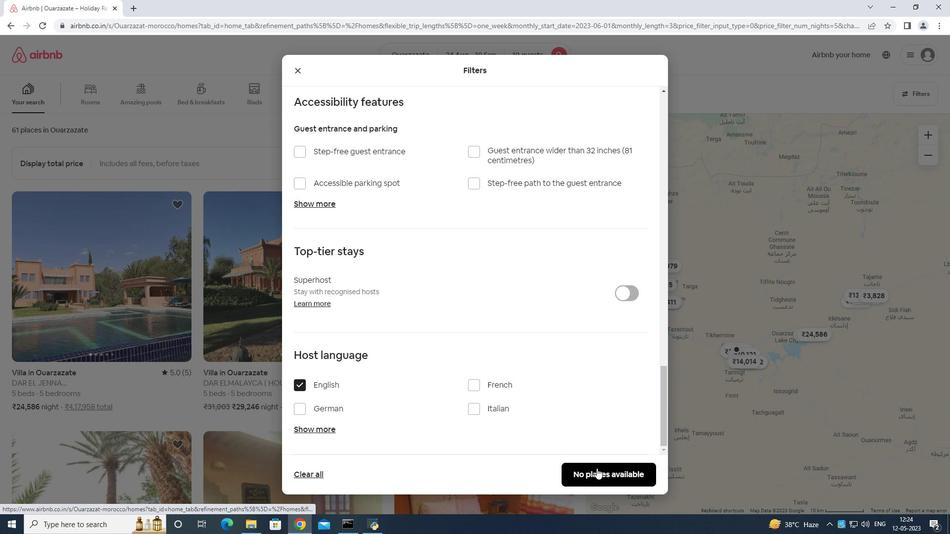 
